 Task: Create a due date automation trigger when advanced on, on the monday of the week a card is due add dates not starting this week at 11:00 AM.
Action: Mouse moved to (1219, 101)
Screenshot: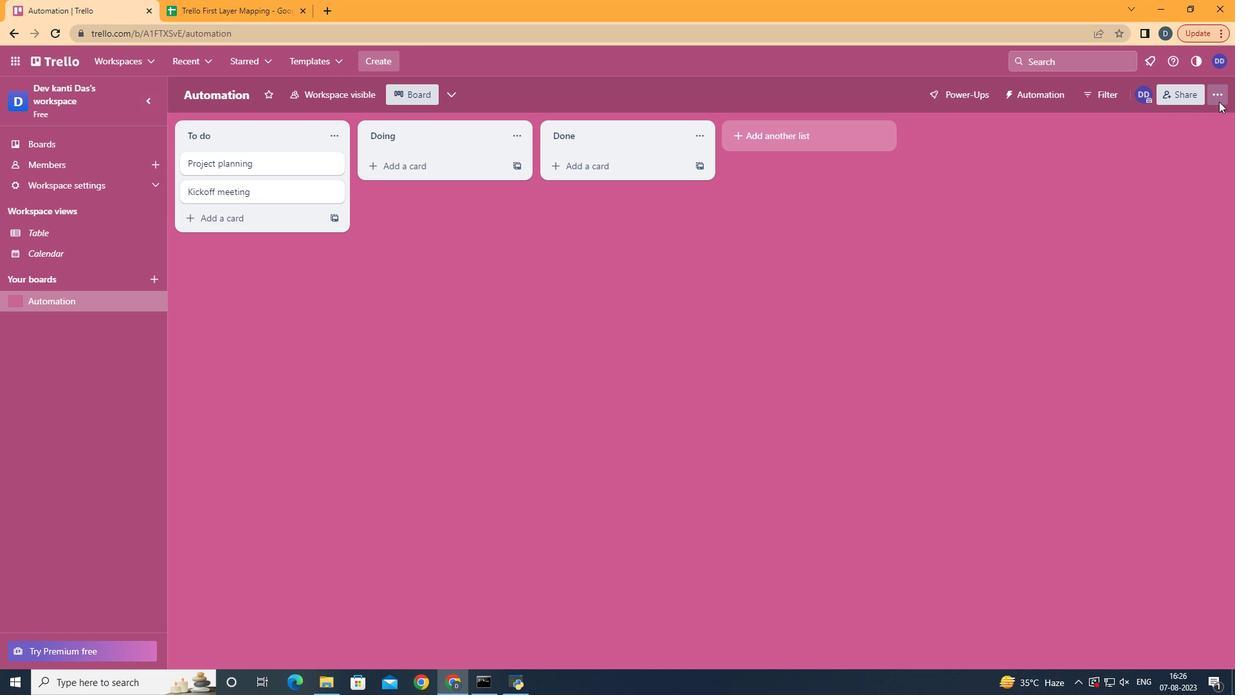 
Action: Mouse pressed left at (1219, 101)
Screenshot: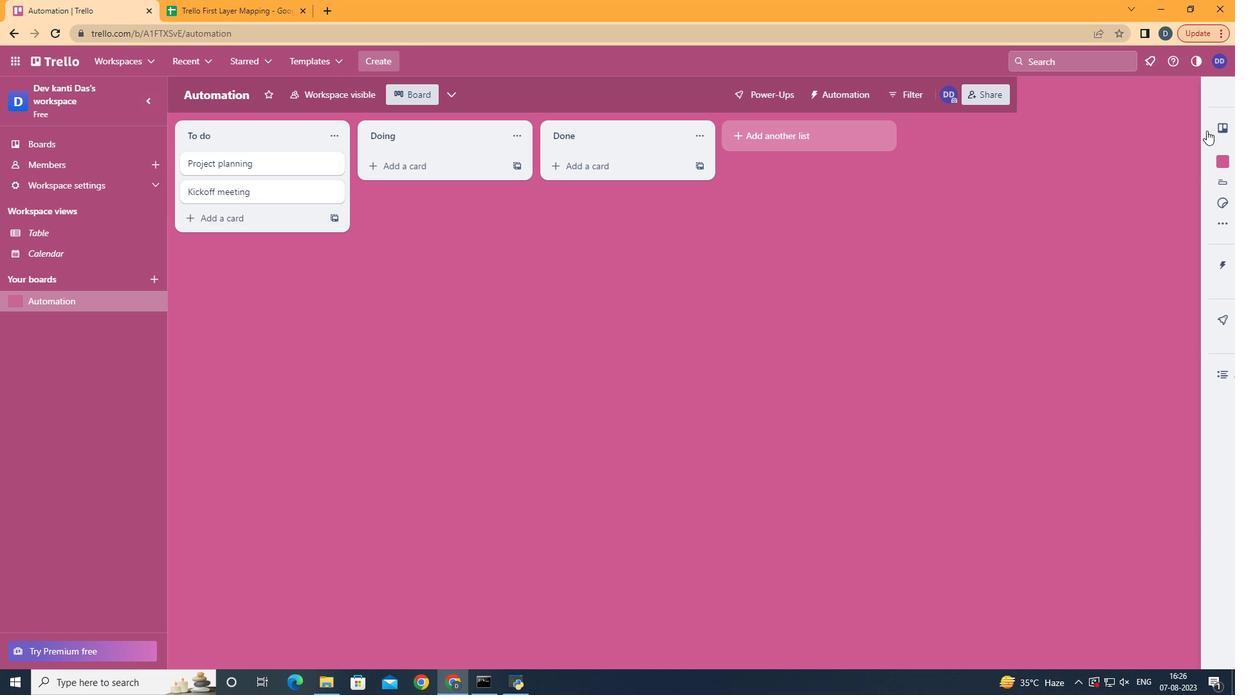 
Action: Mouse moved to (1124, 274)
Screenshot: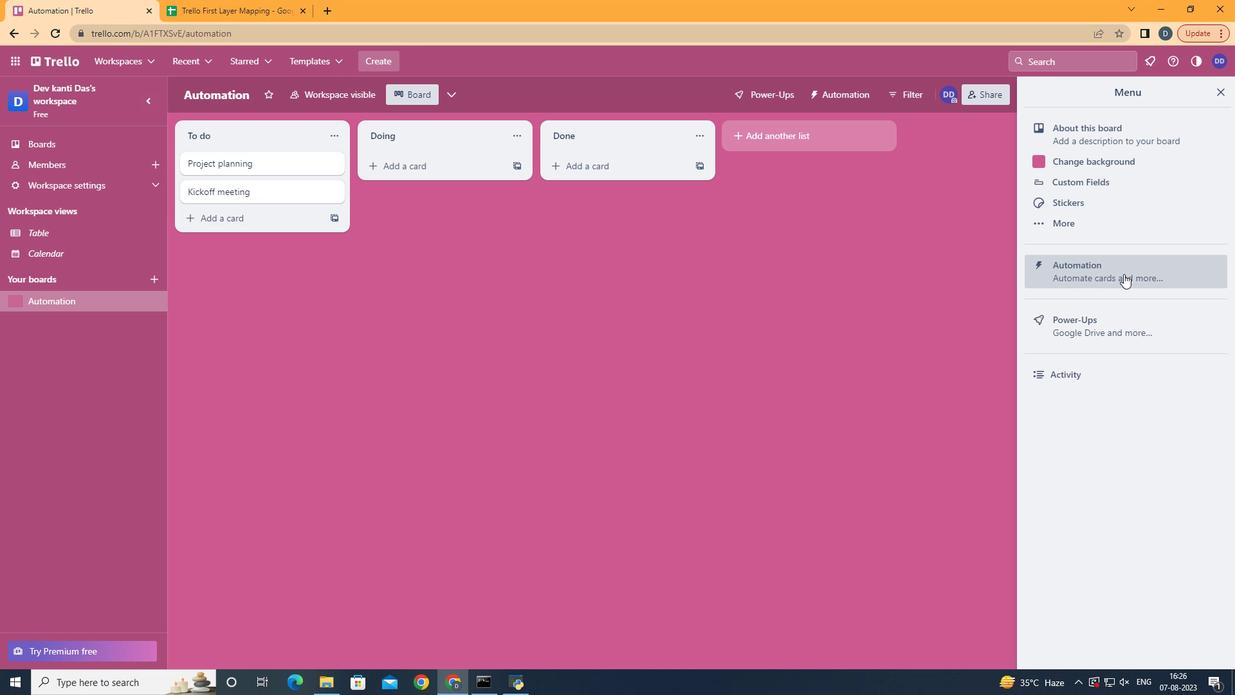 
Action: Mouse pressed left at (1124, 274)
Screenshot: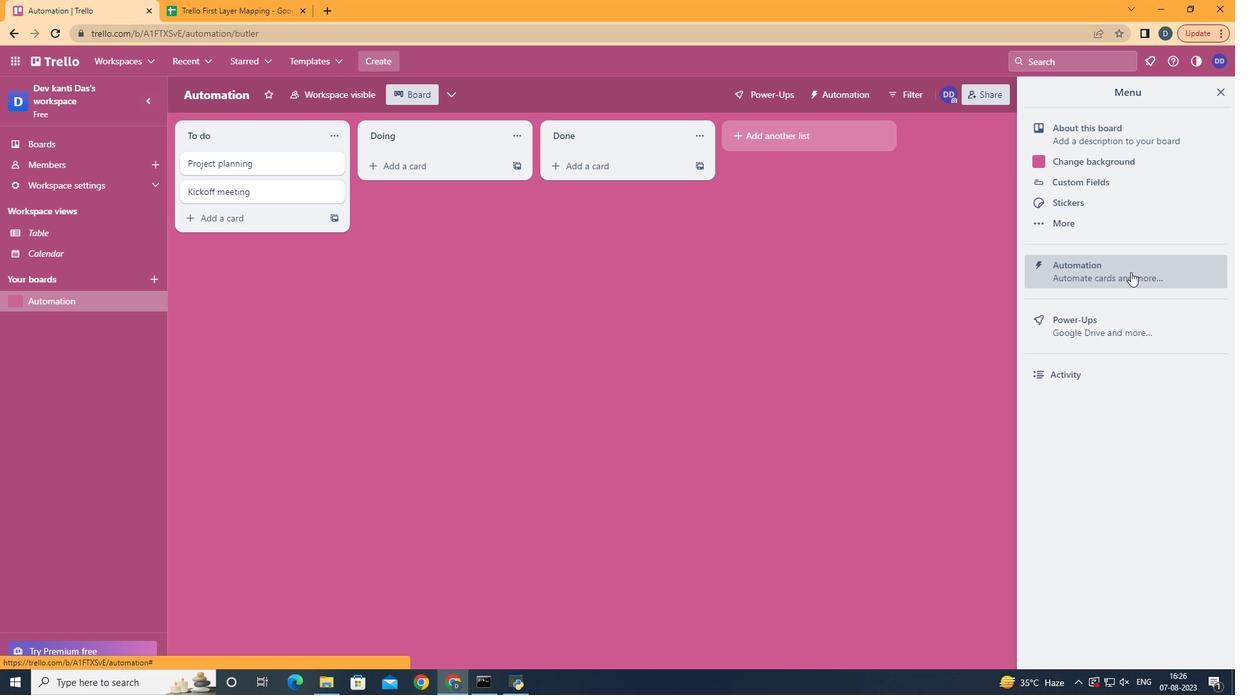 
Action: Mouse moved to (222, 250)
Screenshot: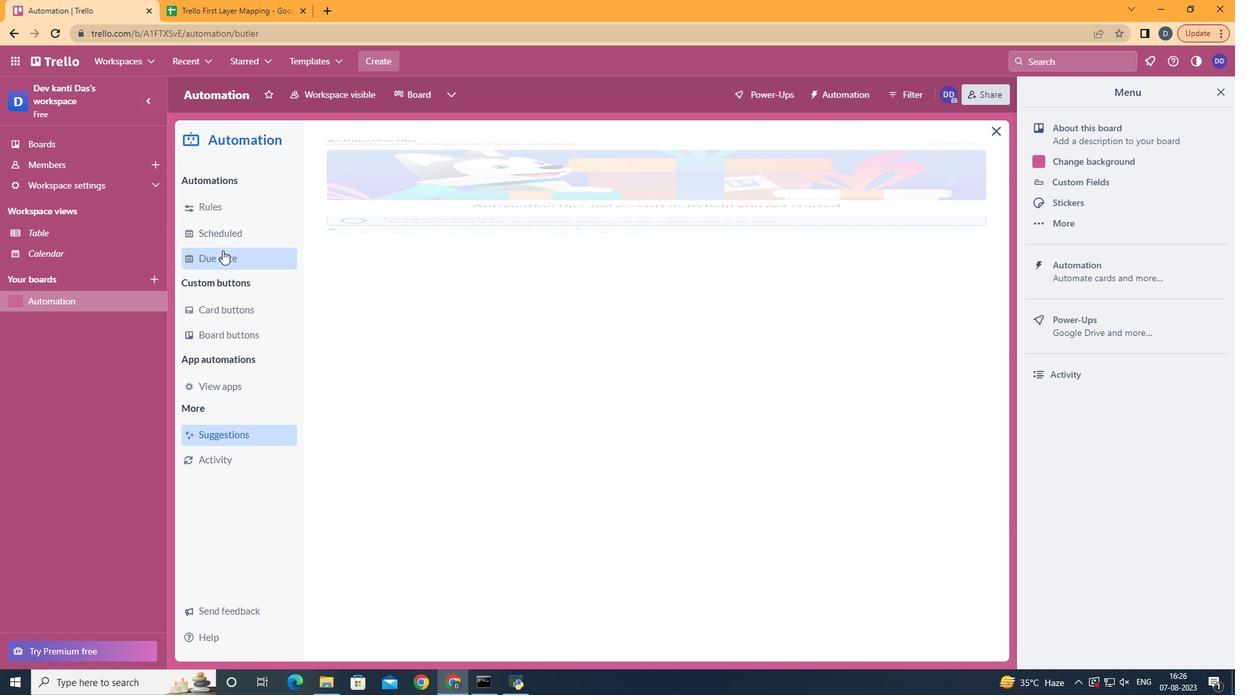 
Action: Mouse pressed left at (222, 250)
Screenshot: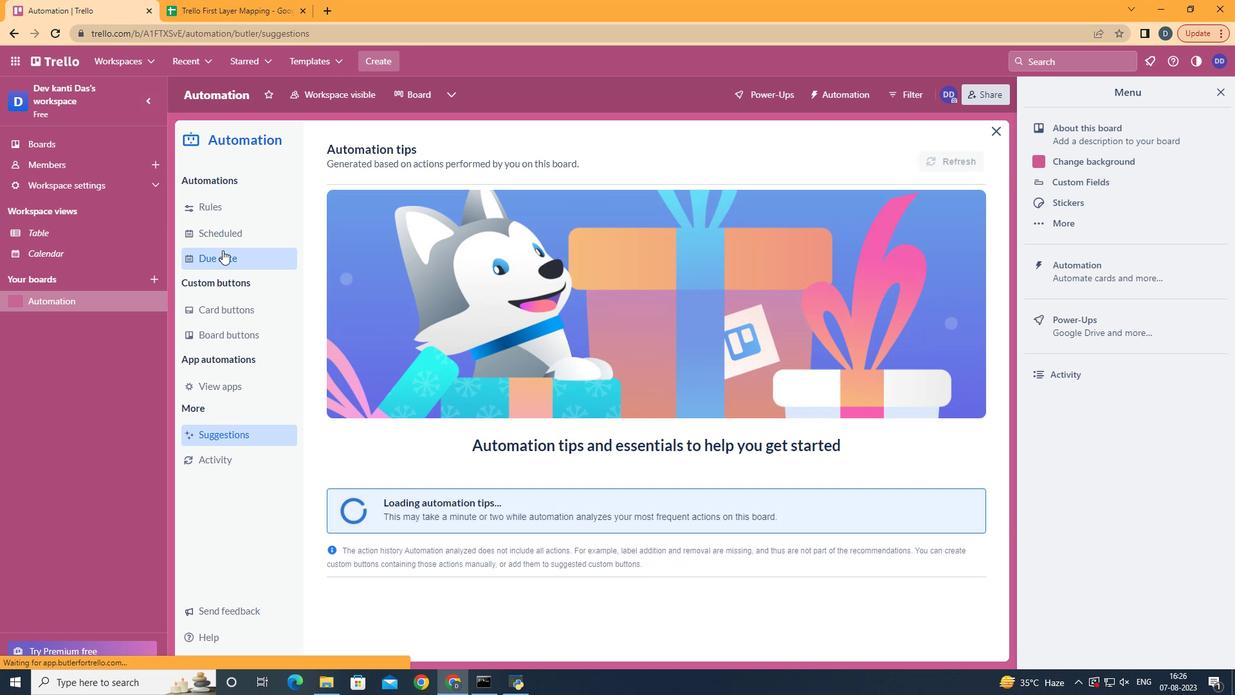 
Action: Mouse moved to (898, 157)
Screenshot: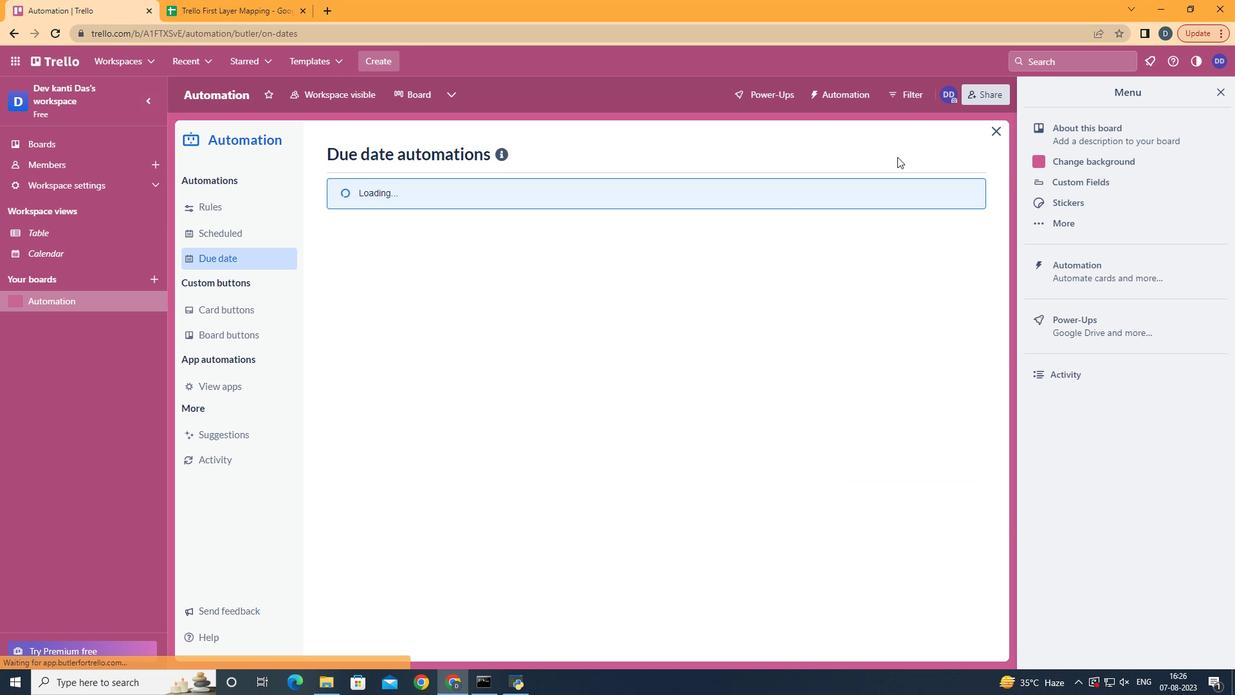 
Action: Mouse pressed left at (898, 157)
Screenshot: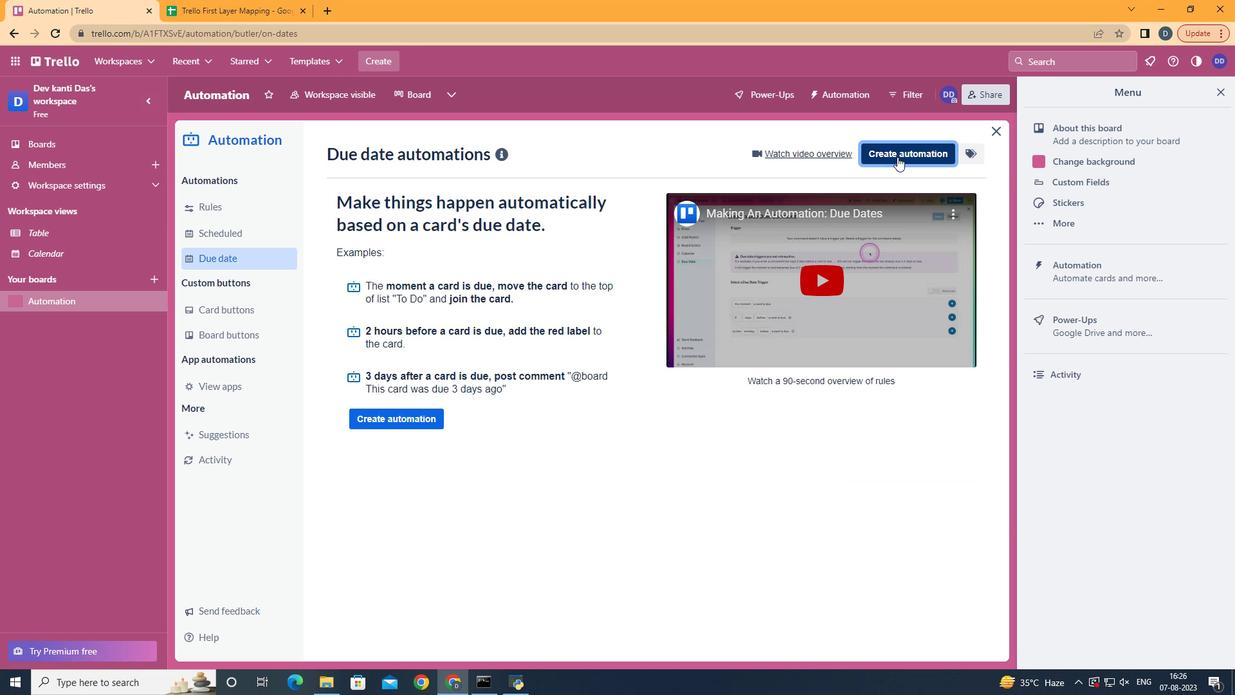 
Action: Mouse moved to (657, 288)
Screenshot: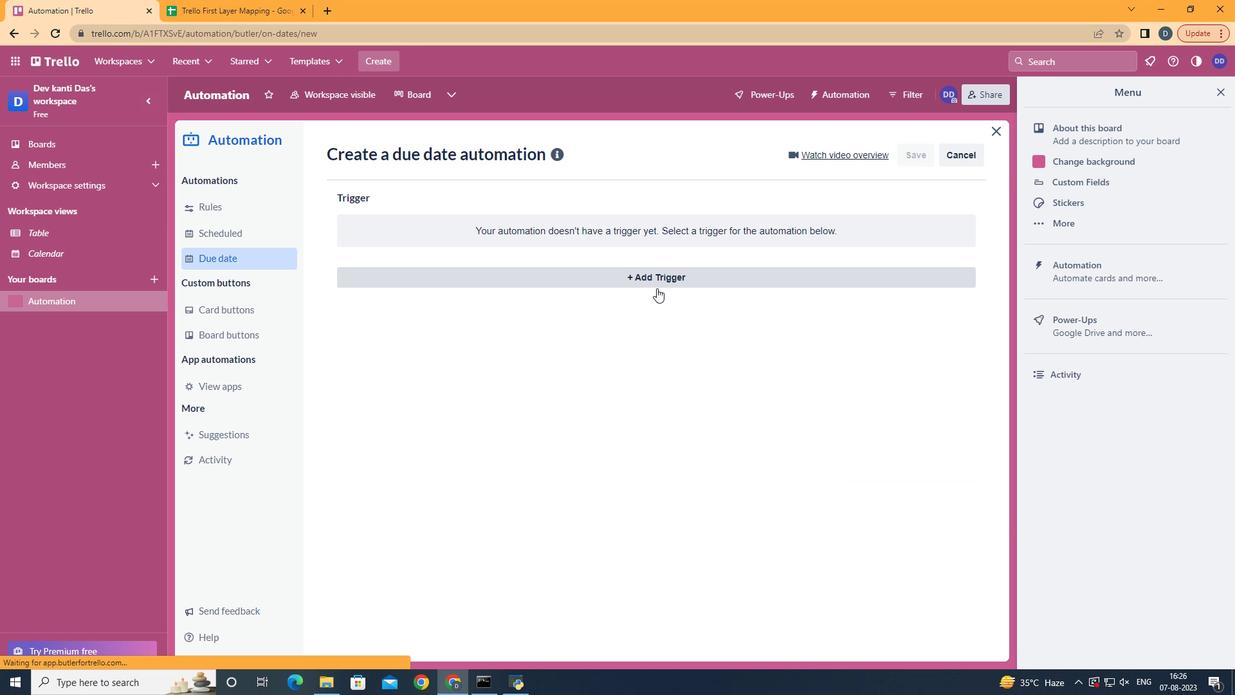 
Action: Mouse pressed left at (657, 288)
Screenshot: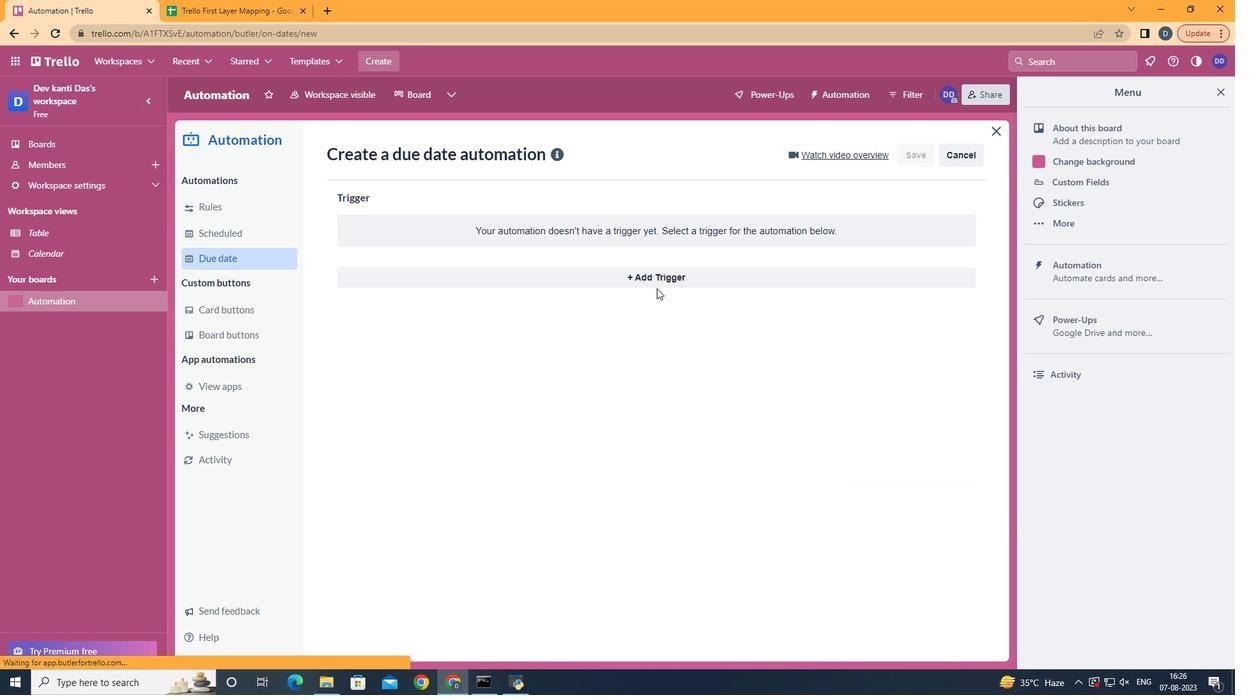 
Action: Mouse moved to (693, 276)
Screenshot: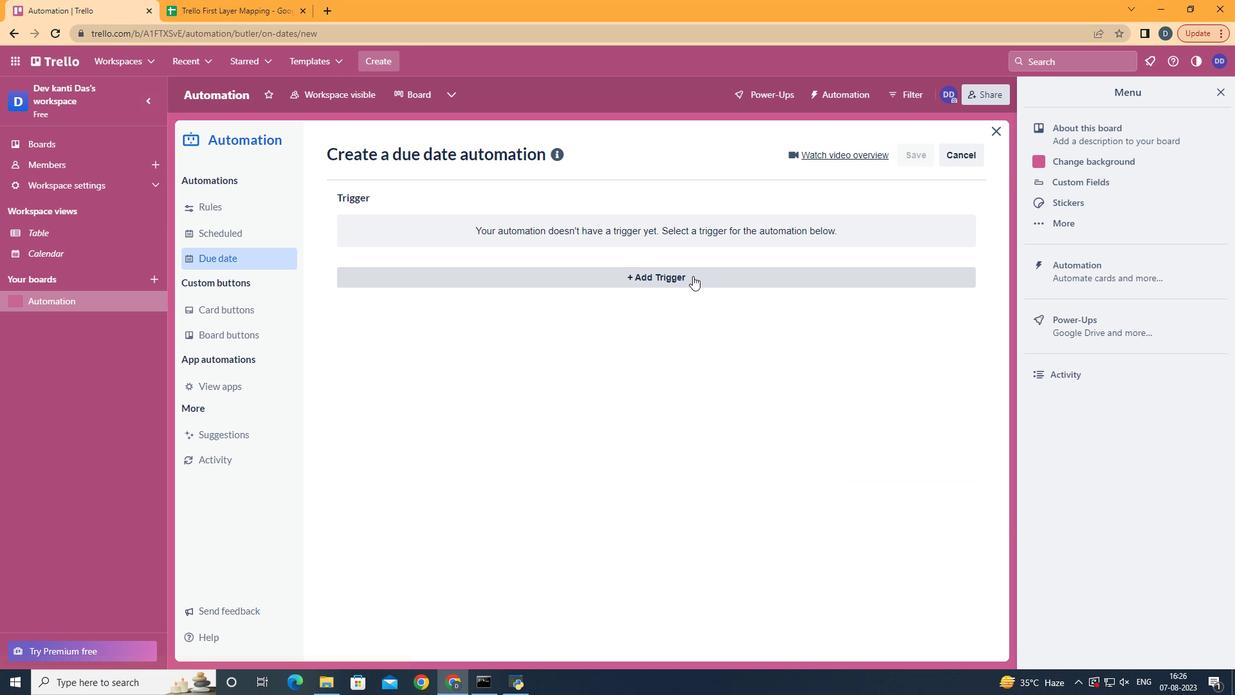 
Action: Mouse pressed left at (693, 276)
Screenshot: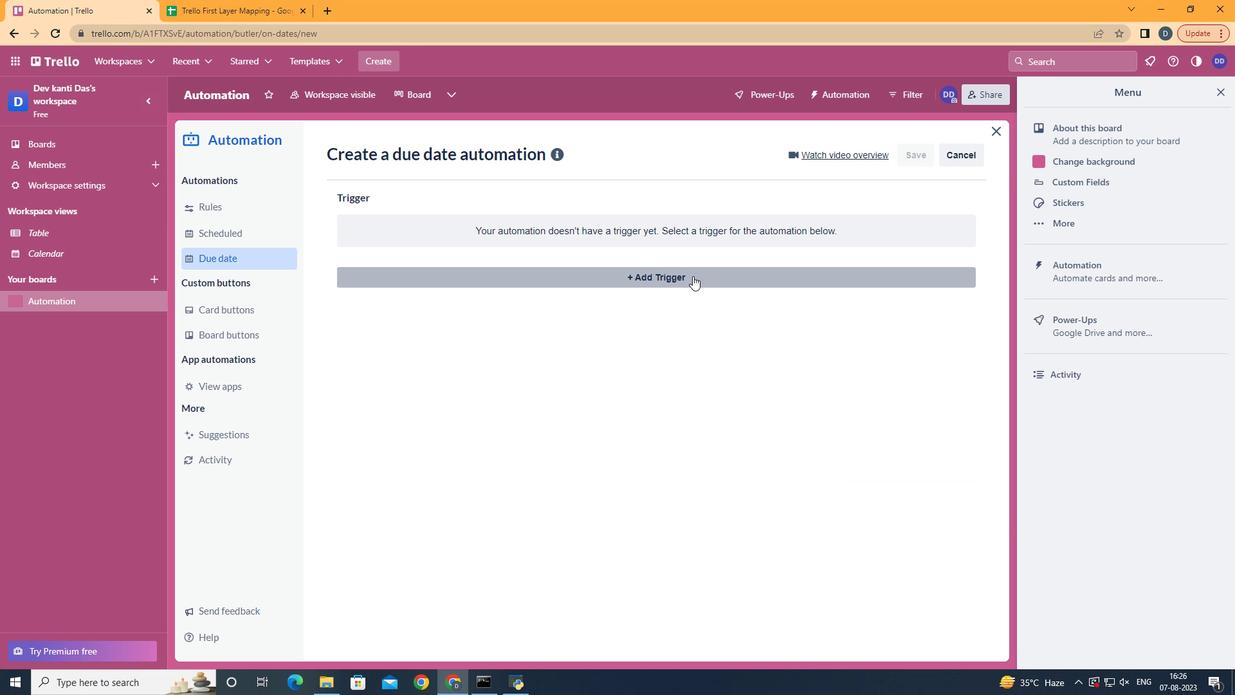 
Action: Mouse moved to (429, 339)
Screenshot: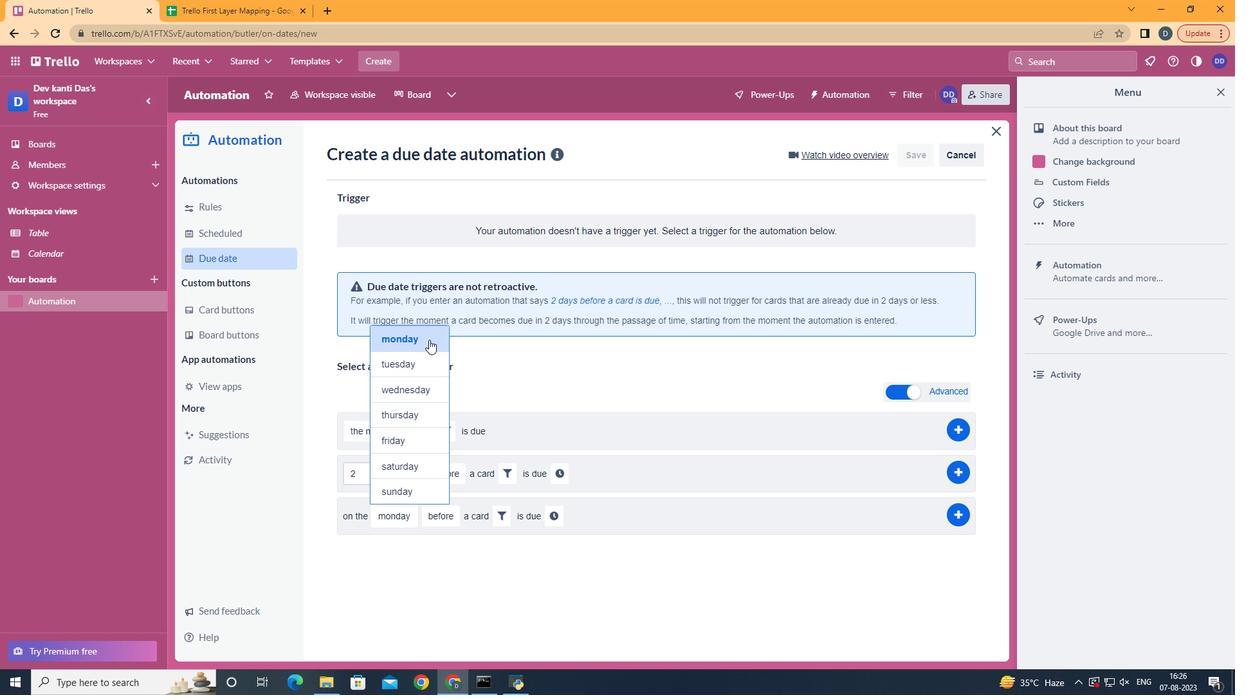 
Action: Mouse pressed left at (429, 339)
Screenshot: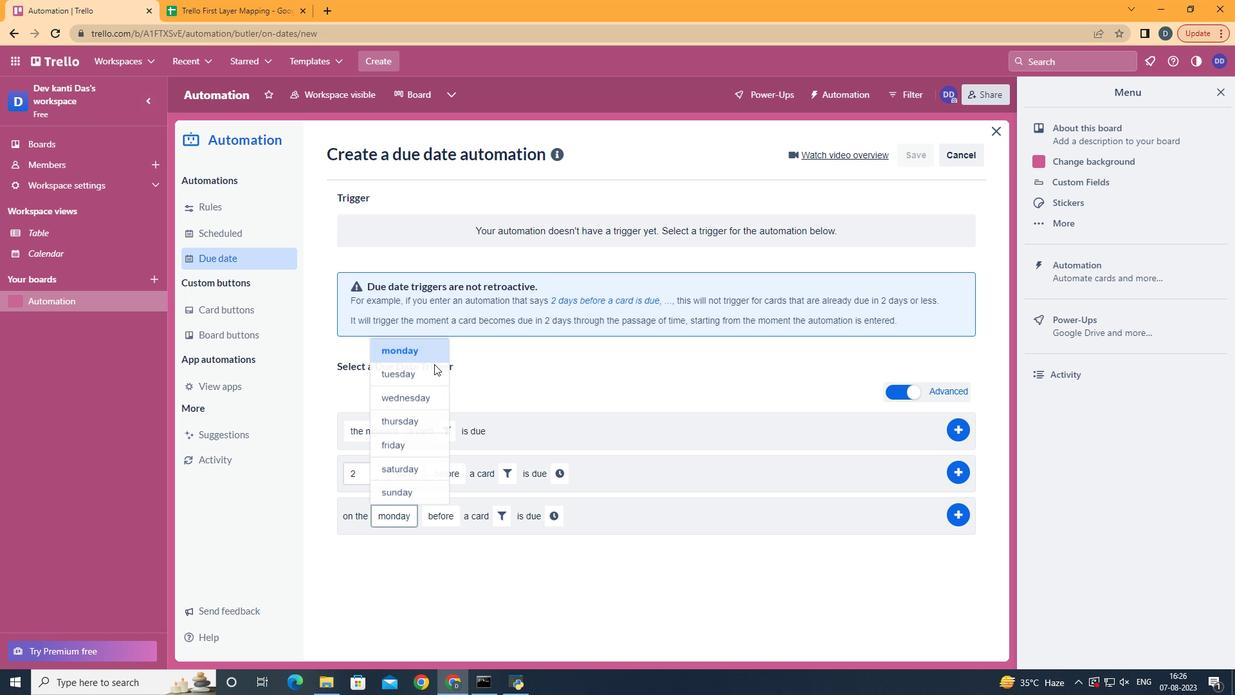 
Action: Mouse moved to (456, 587)
Screenshot: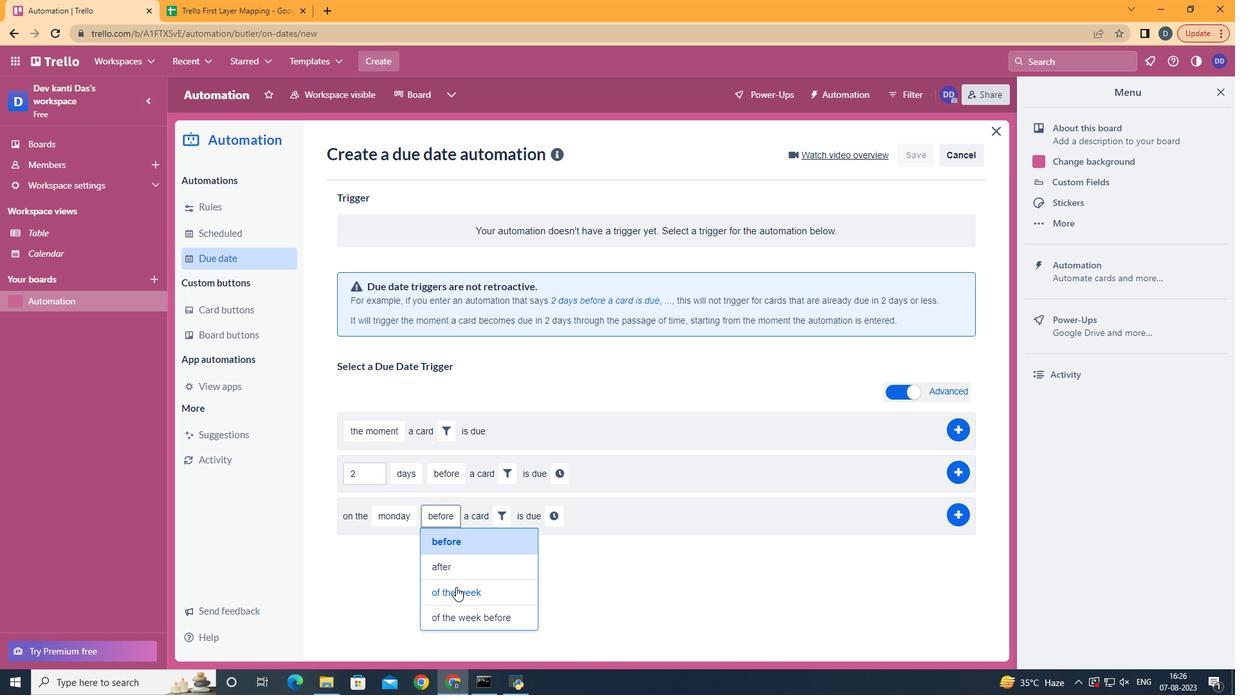 
Action: Mouse pressed left at (456, 587)
Screenshot: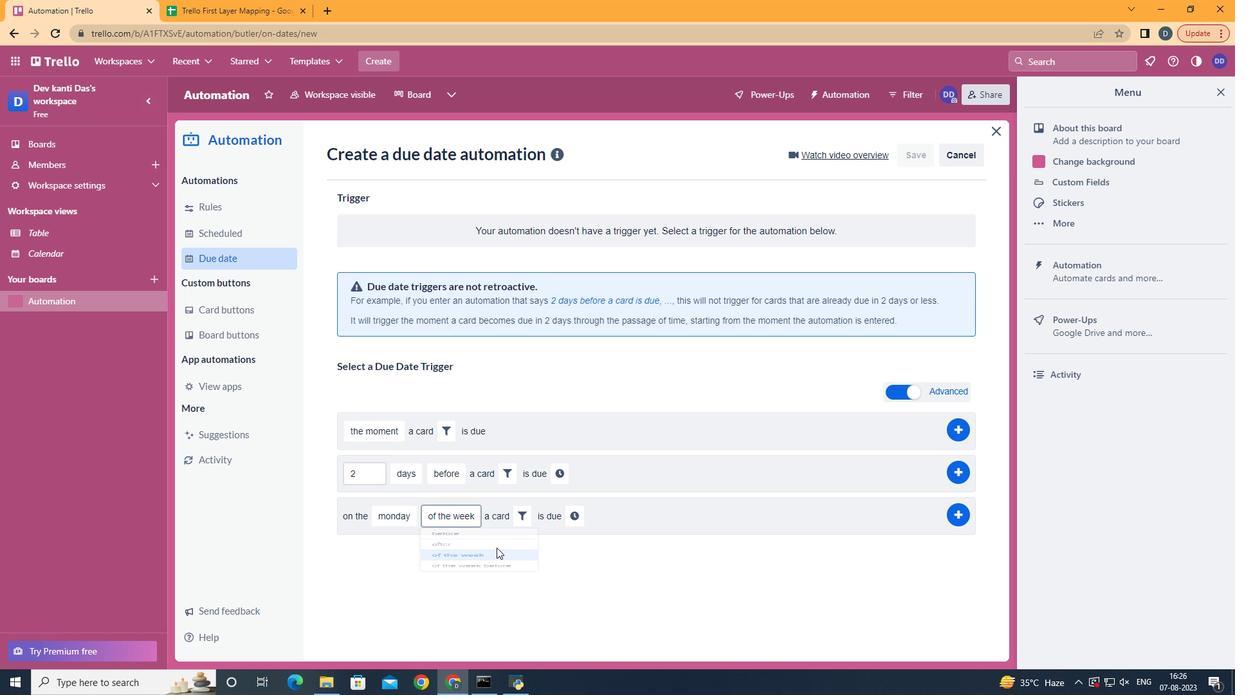 
Action: Mouse moved to (522, 518)
Screenshot: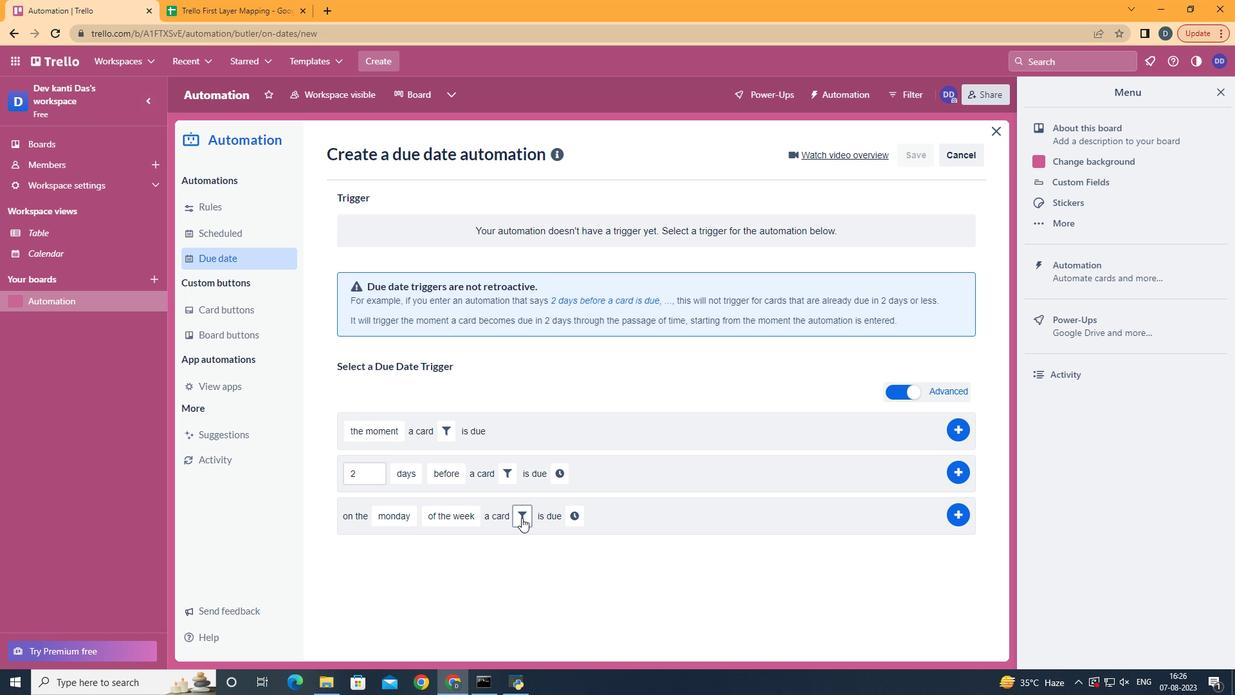 
Action: Mouse pressed left at (522, 518)
Screenshot: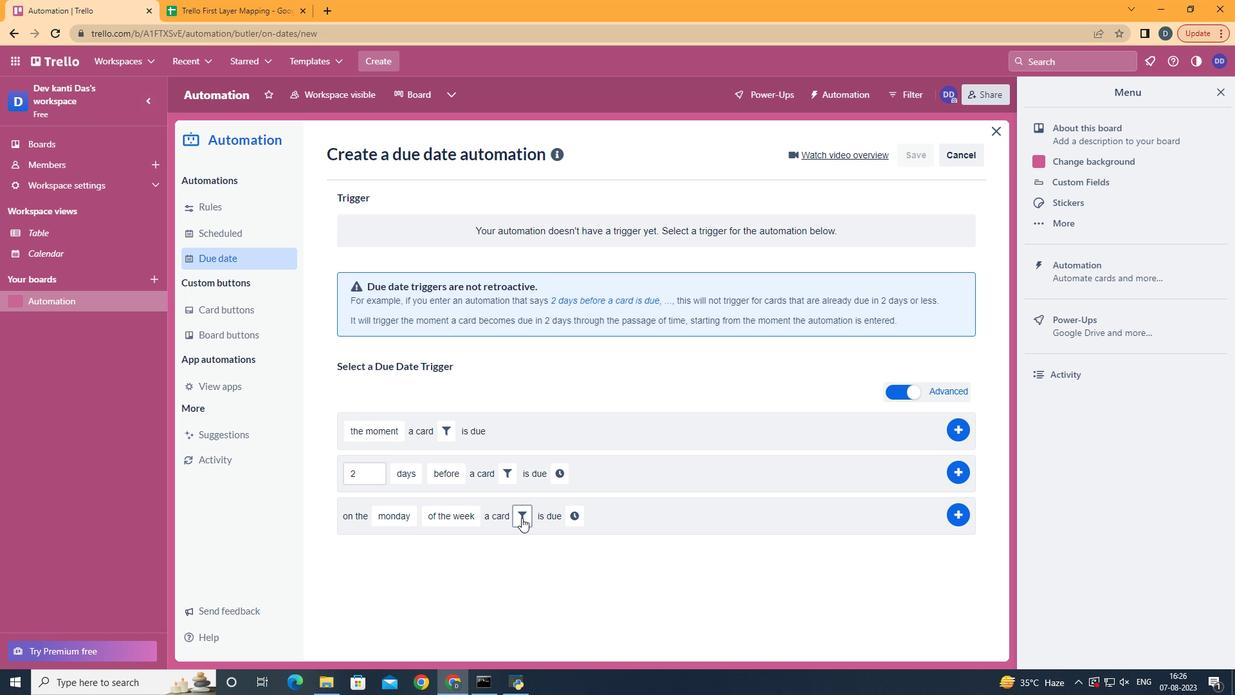 
Action: Mouse moved to (545, 556)
Screenshot: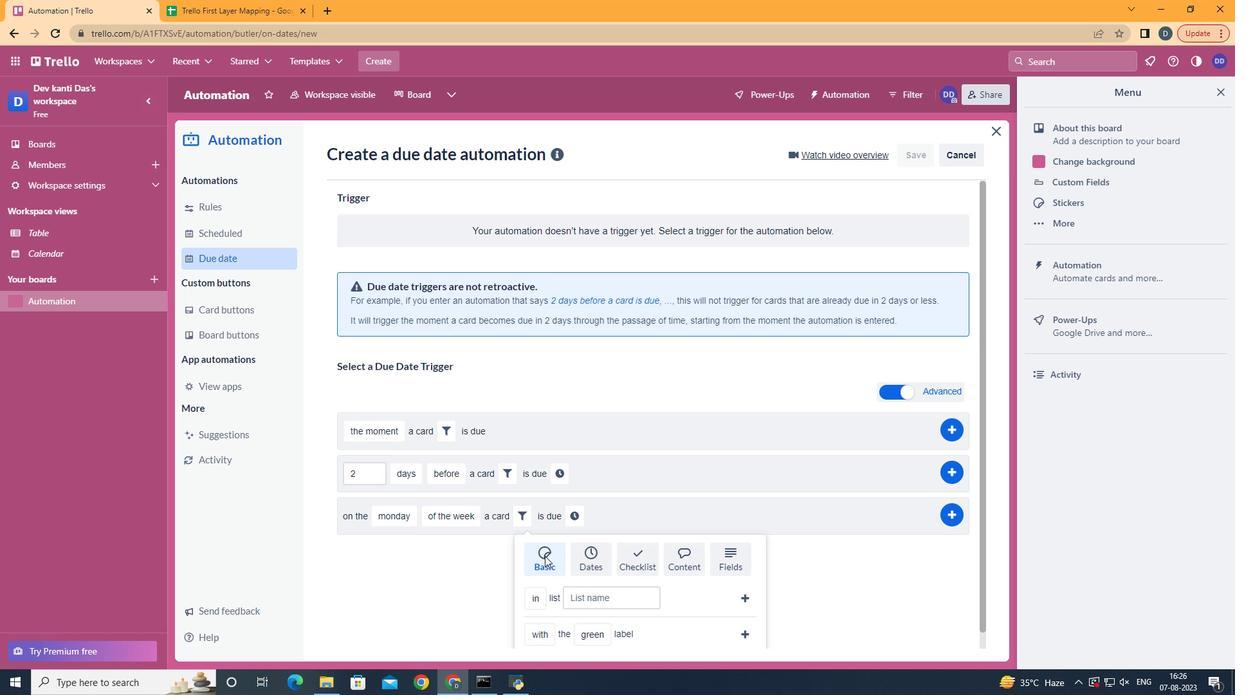 
Action: Mouse scrolled (545, 555) with delta (0, 0)
Screenshot: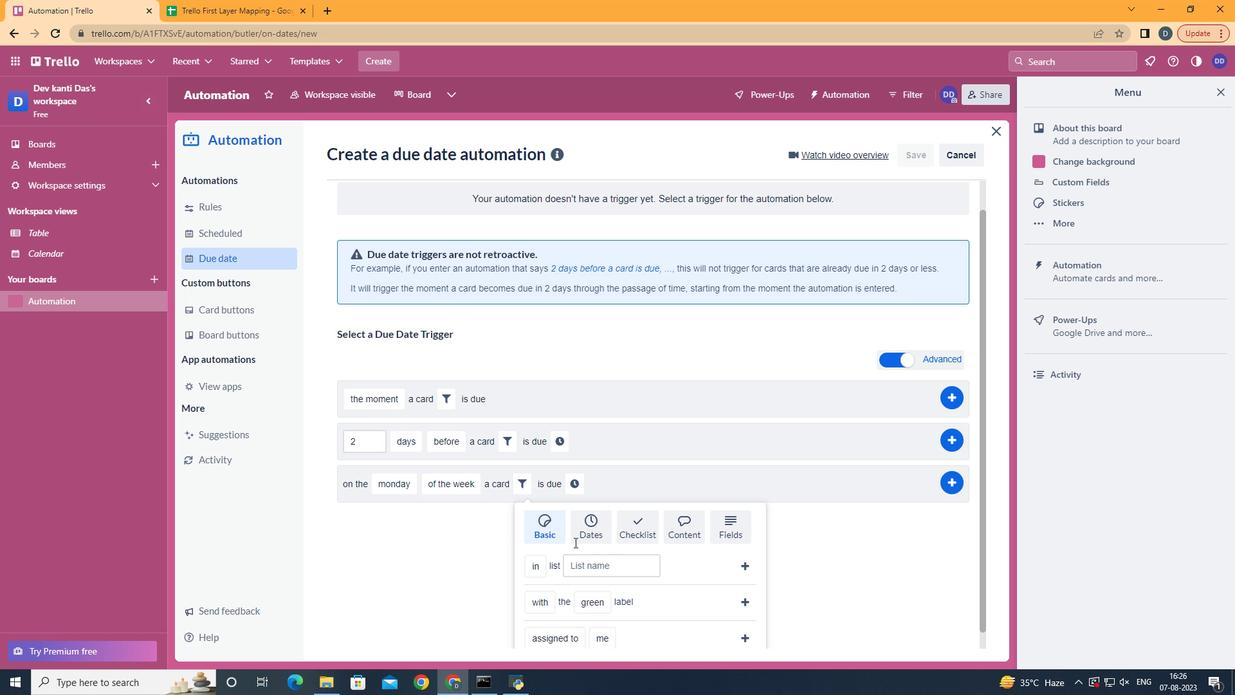 
Action: Mouse scrolled (545, 555) with delta (0, 0)
Screenshot: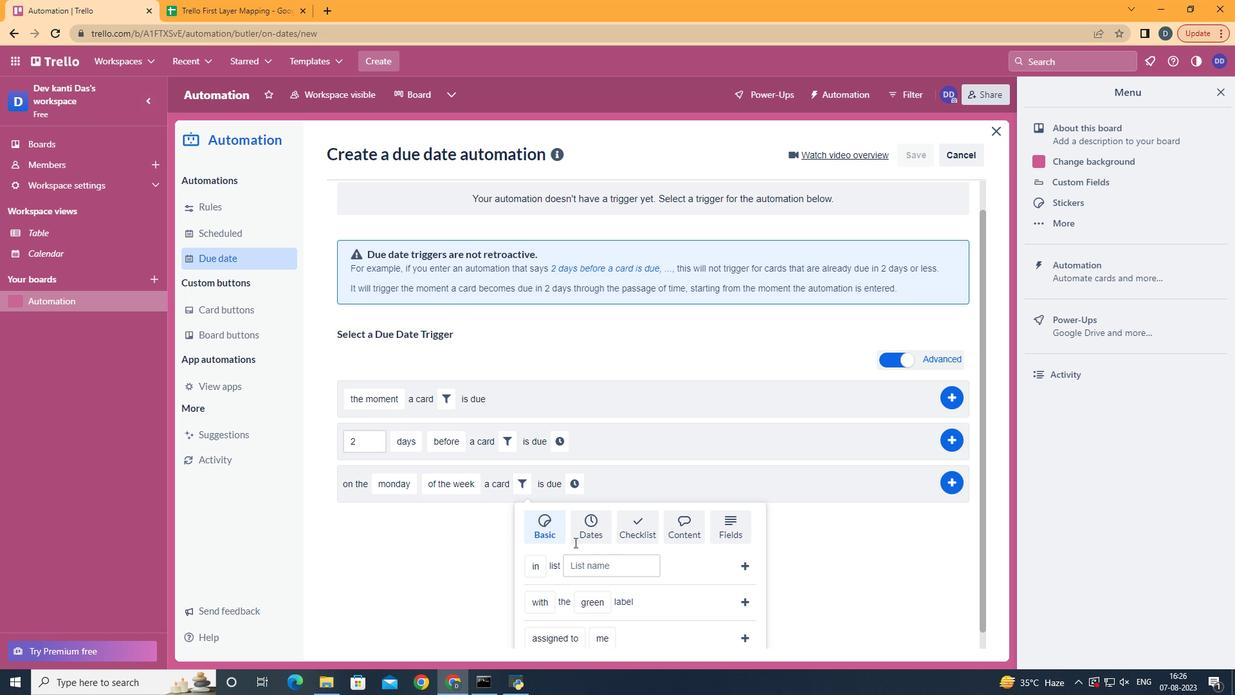 
Action: Mouse scrolled (545, 555) with delta (0, 0)
Screenshot: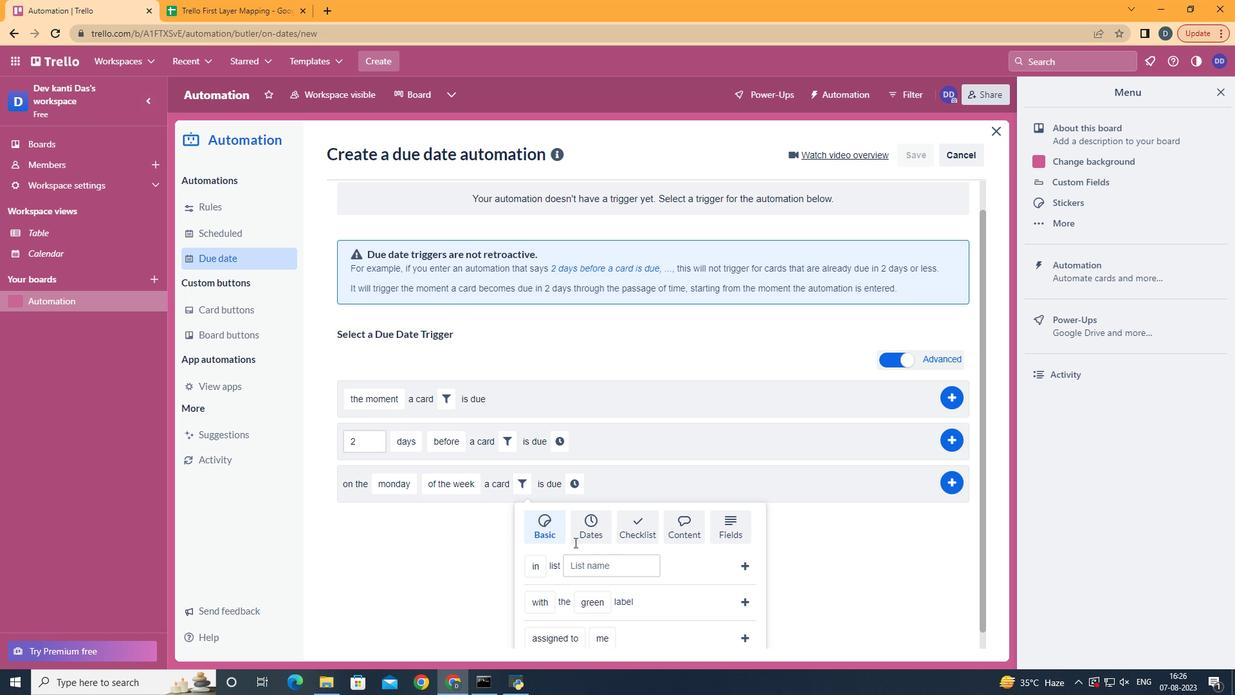 
Action: Mouse scrolled (545, 555) with delta (0, 0)
Screenshot: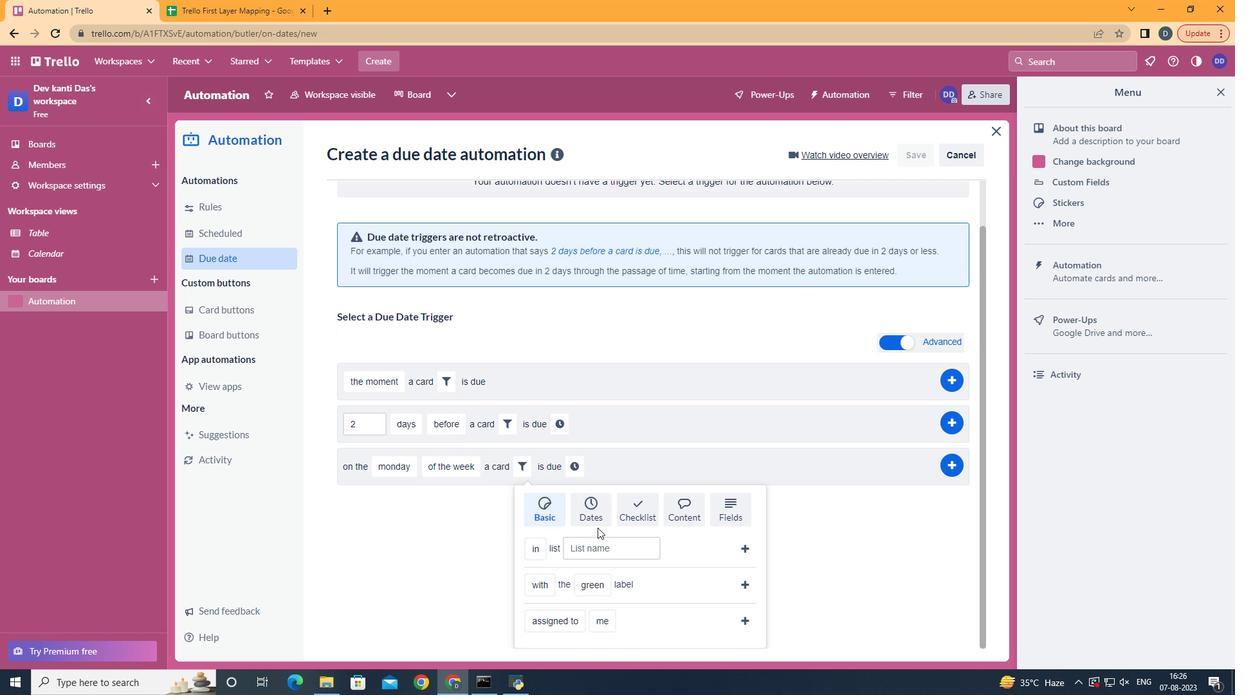 
Action: Mouse moved to (605, 500)
Screenshot: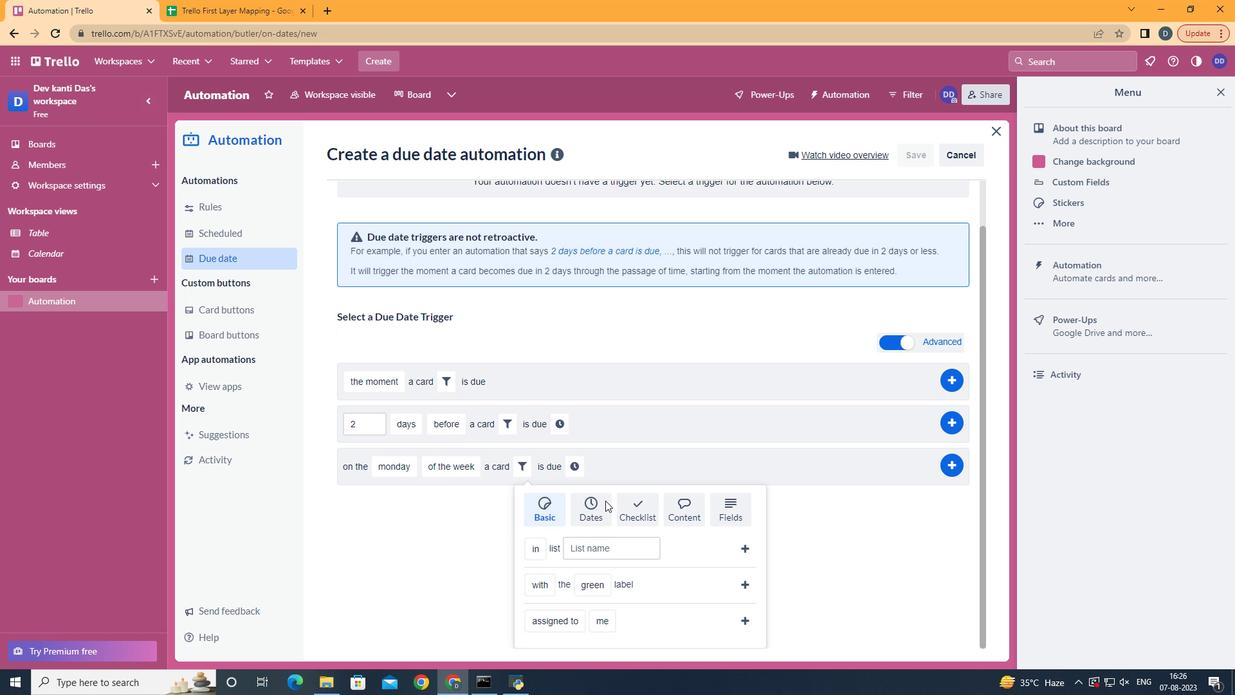 
Action: Mouse pressed left at (605, 500)
Screenshot: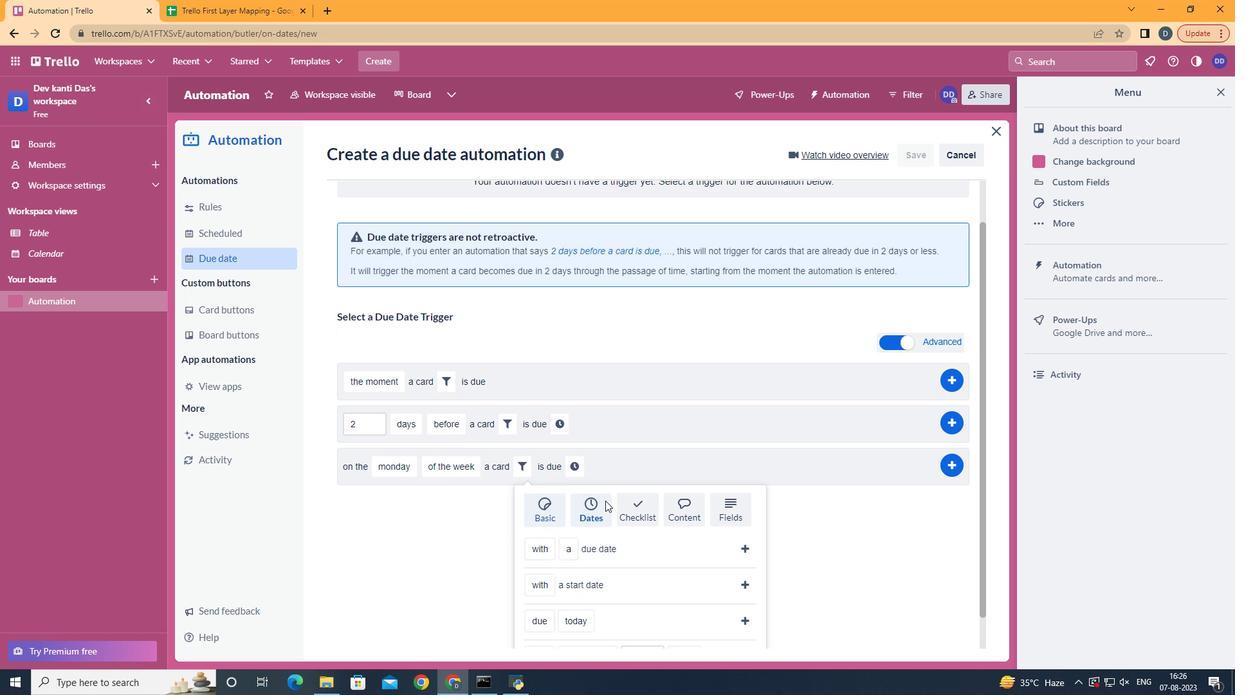 
Action: Mouse scrolled (605, 500) with delta (0, 0)
Screenshot: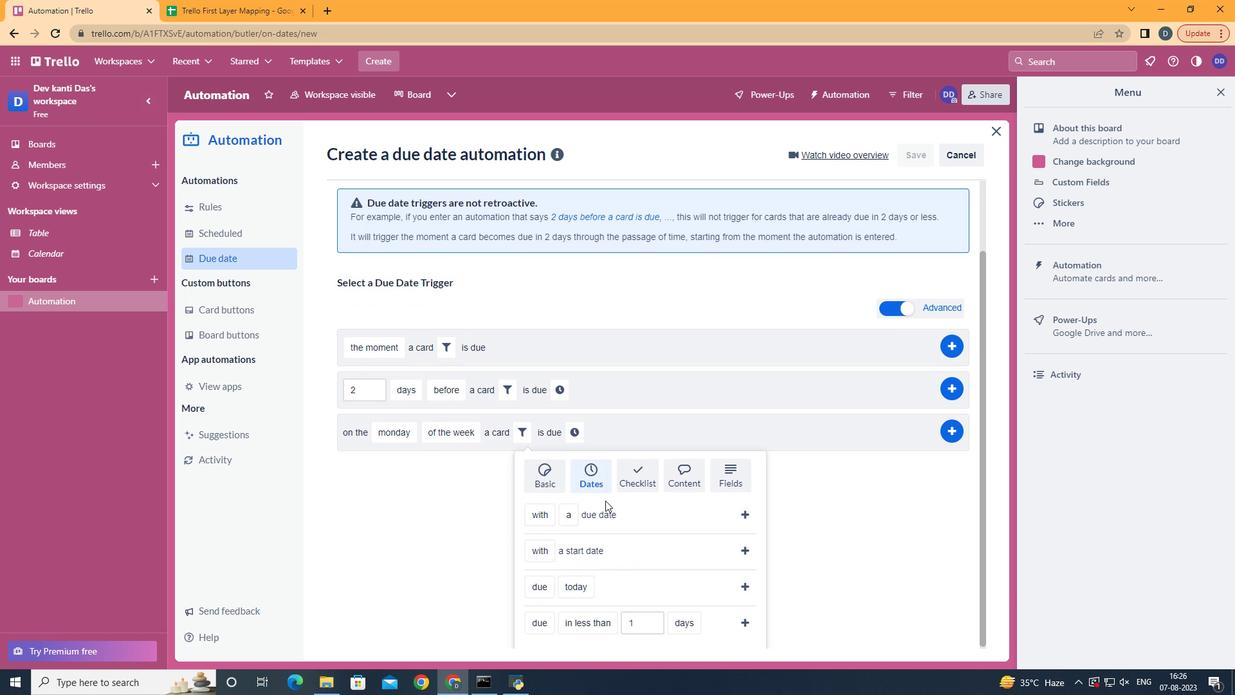 
Action: Mouse scrolled (605, 500) with delta (0, 0)
Screenshot: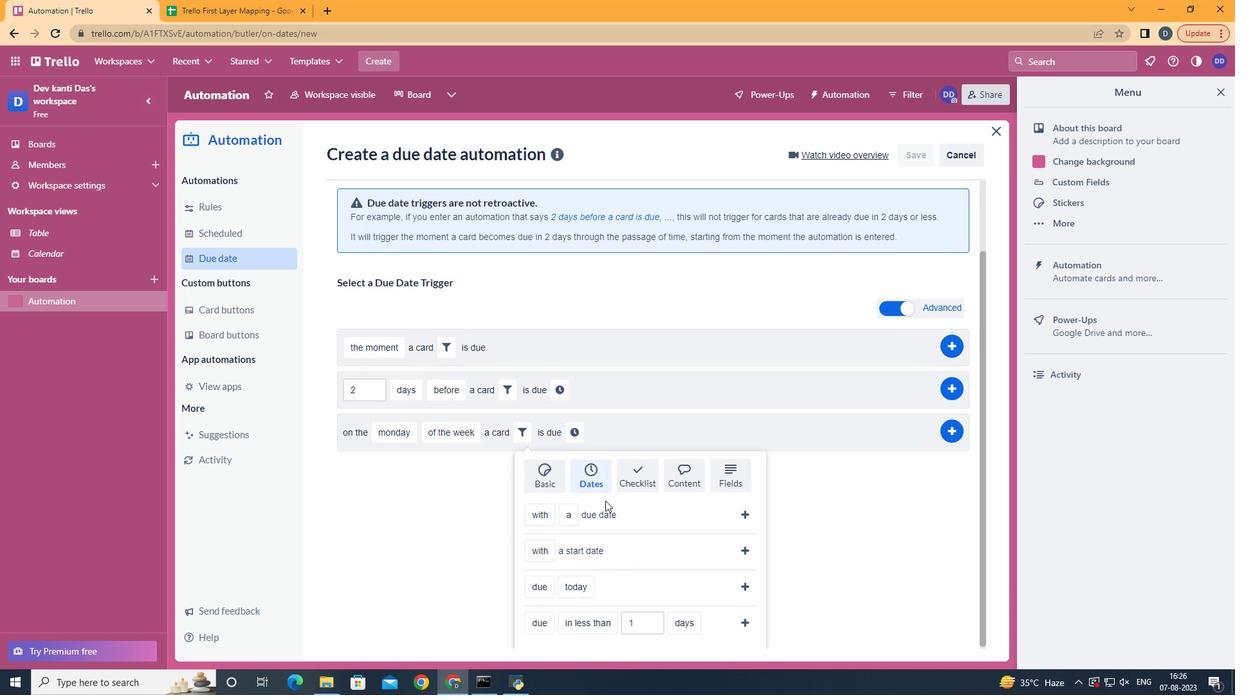 
Action: Mouse scrolled (605, 500) with delta (0, 0)
Screenshot: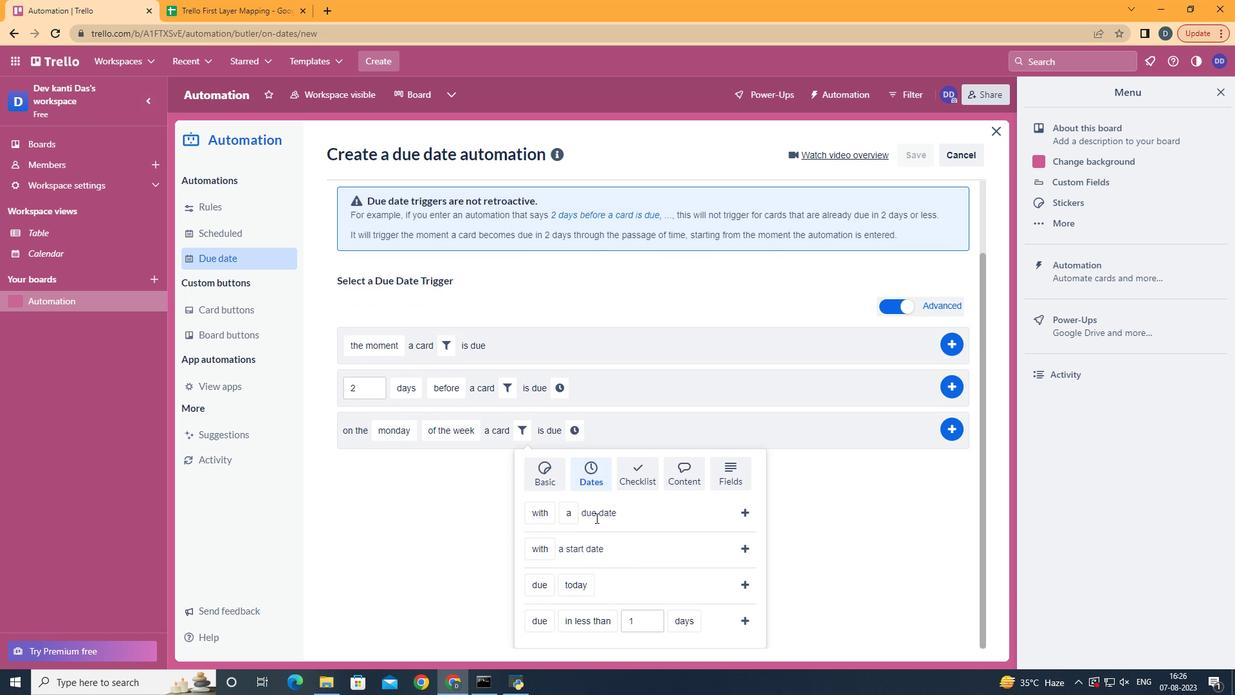 
Action: Mouse moved to (563, 559)
Screenshot: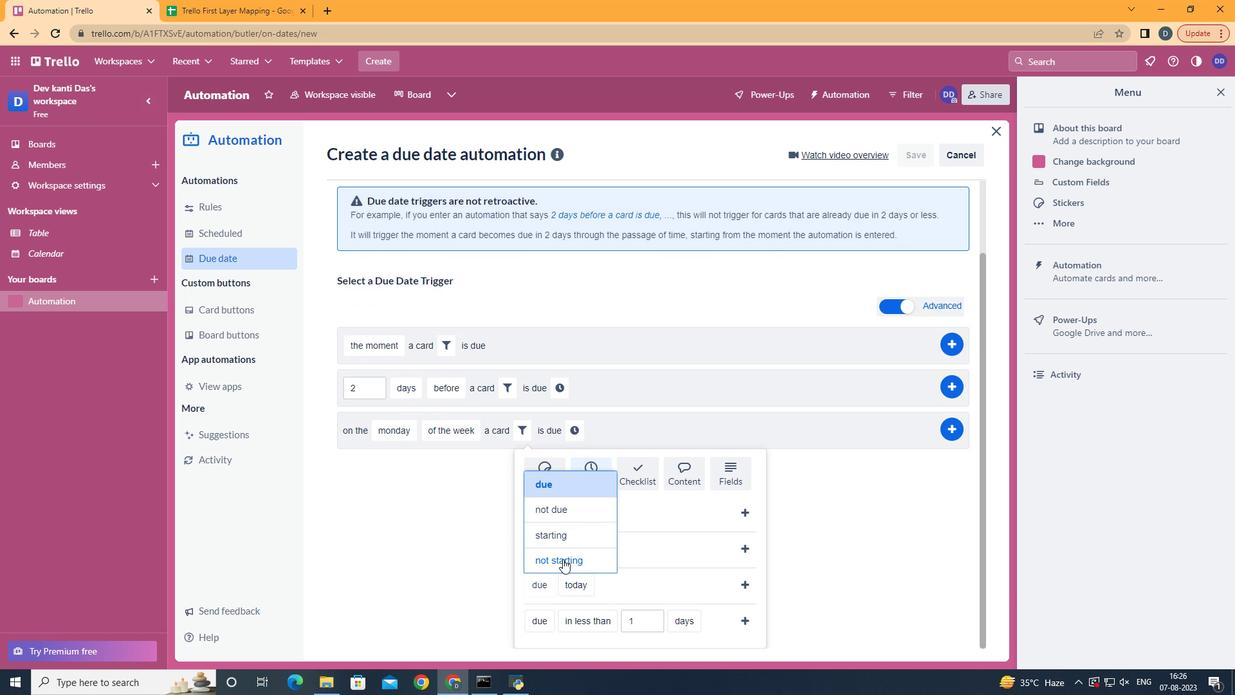 
Action: Mouse pressed left at (563, 559)
Screenshot: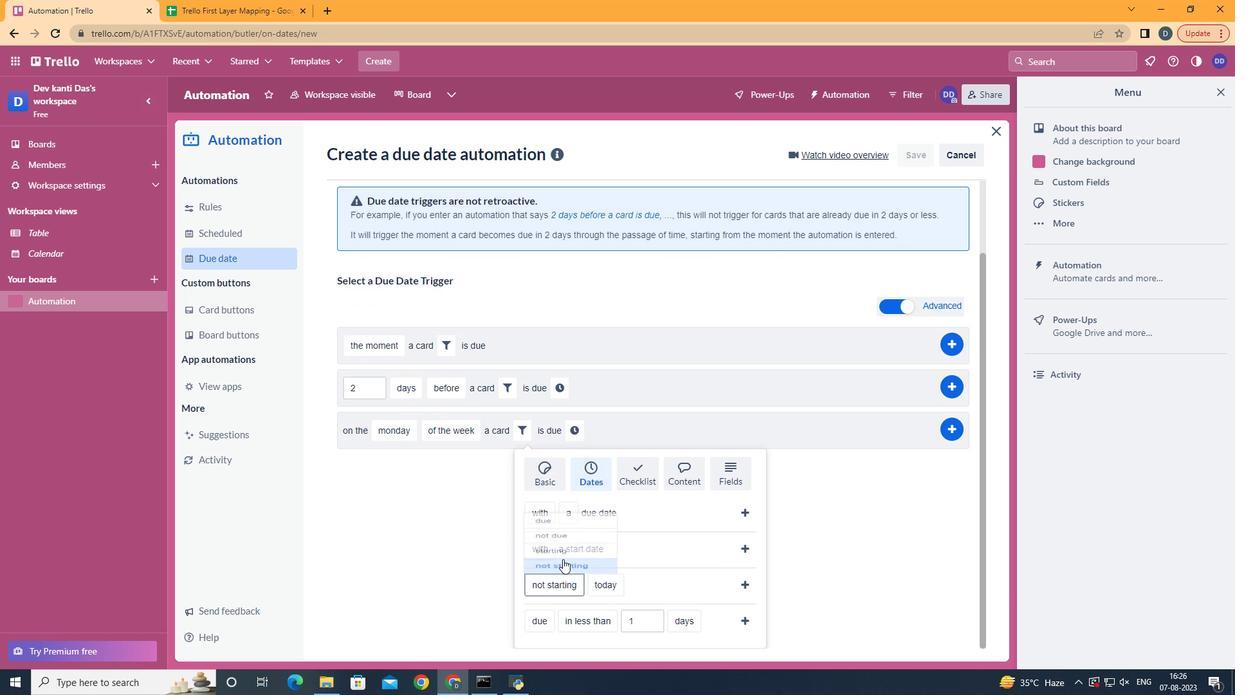 
Action: Mouse moved to (627, 488)
Screenshot: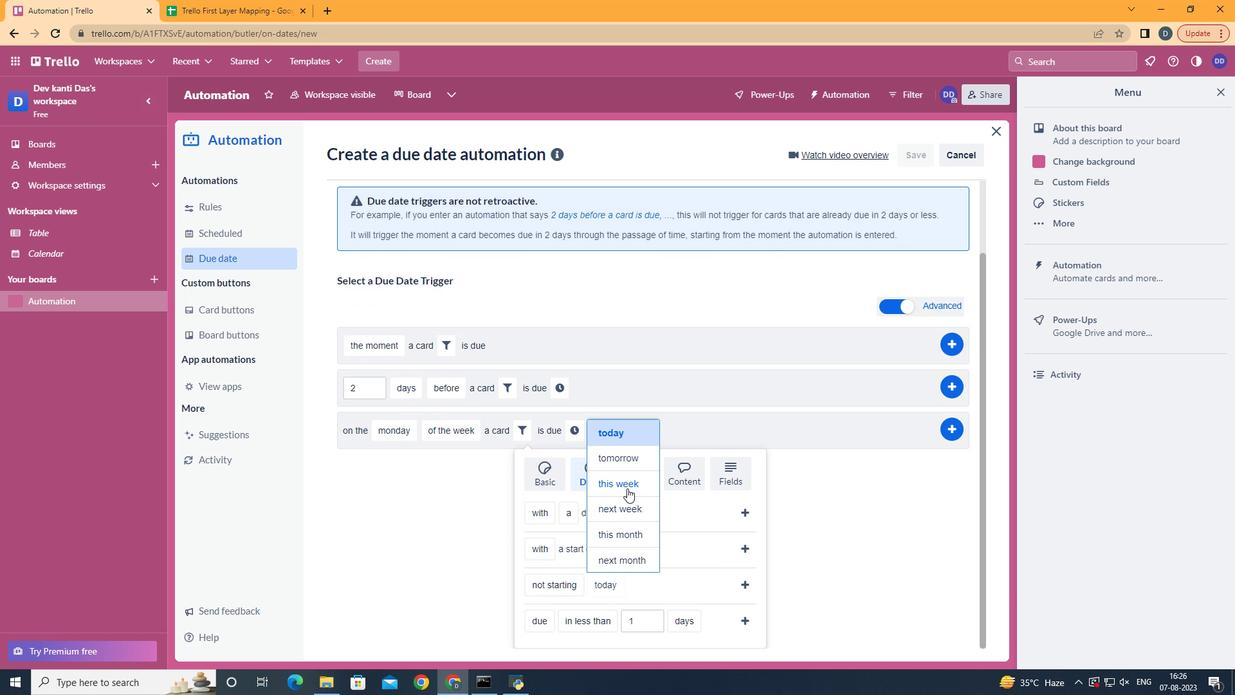 
Action: Mouse pressed left at (627, 488)
Screenshot: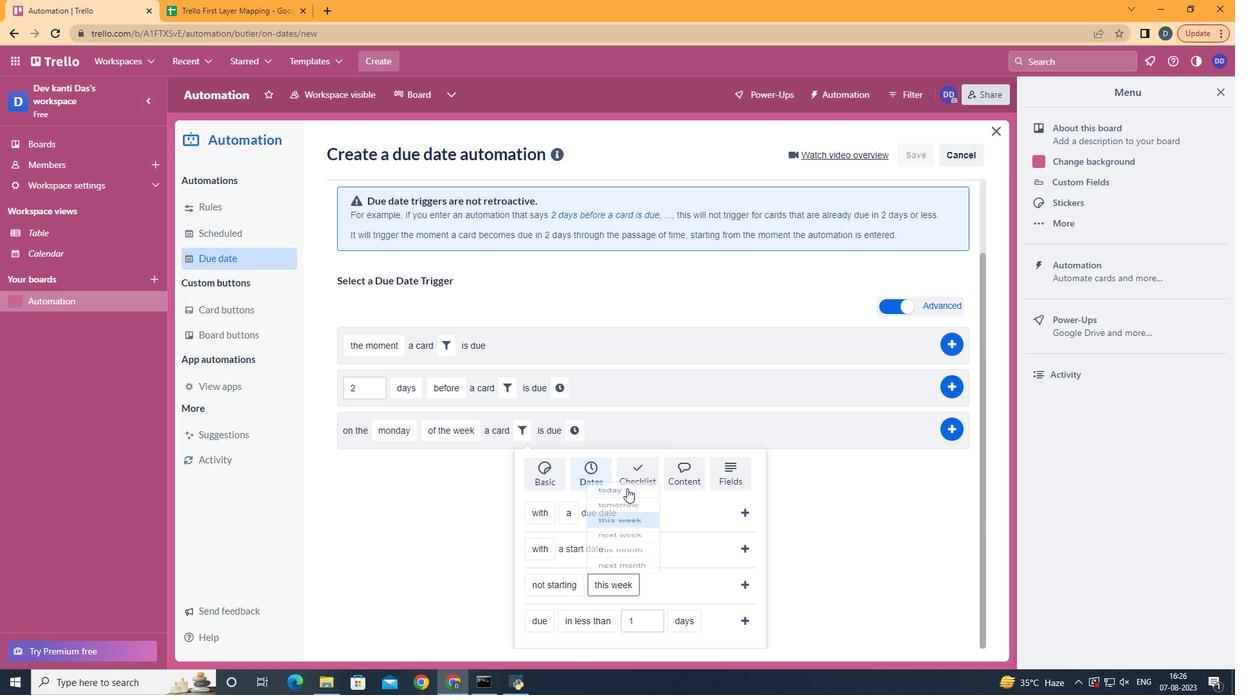 
Action: Mouse moved to (739, 583)
Screenshot: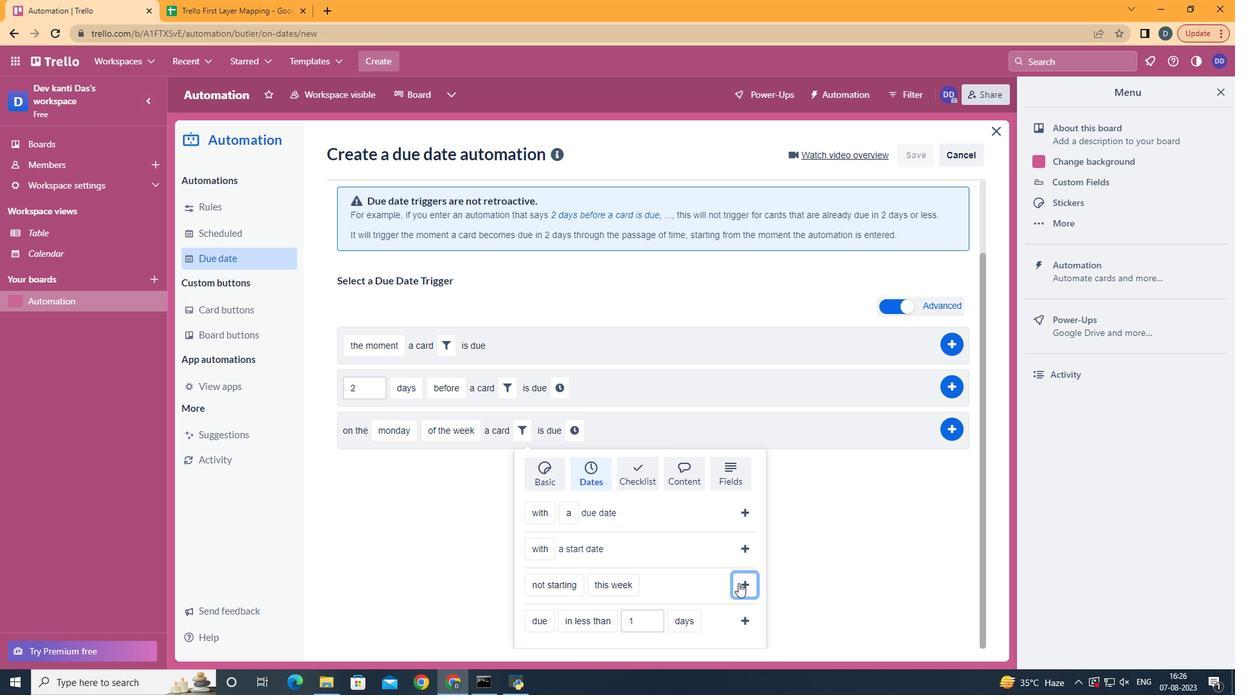 
Action: Mouse pressed left at (739, 583)
Screenshot: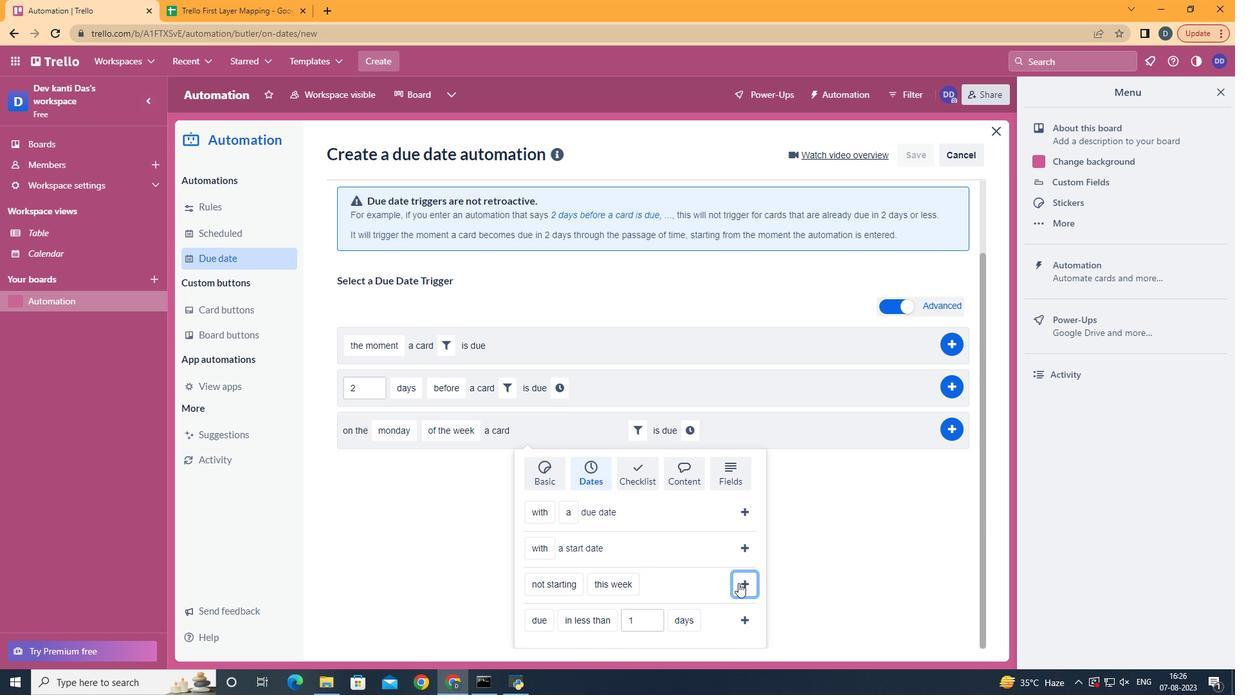 
Action: Mouse moved to (691, 520)
Screenshot: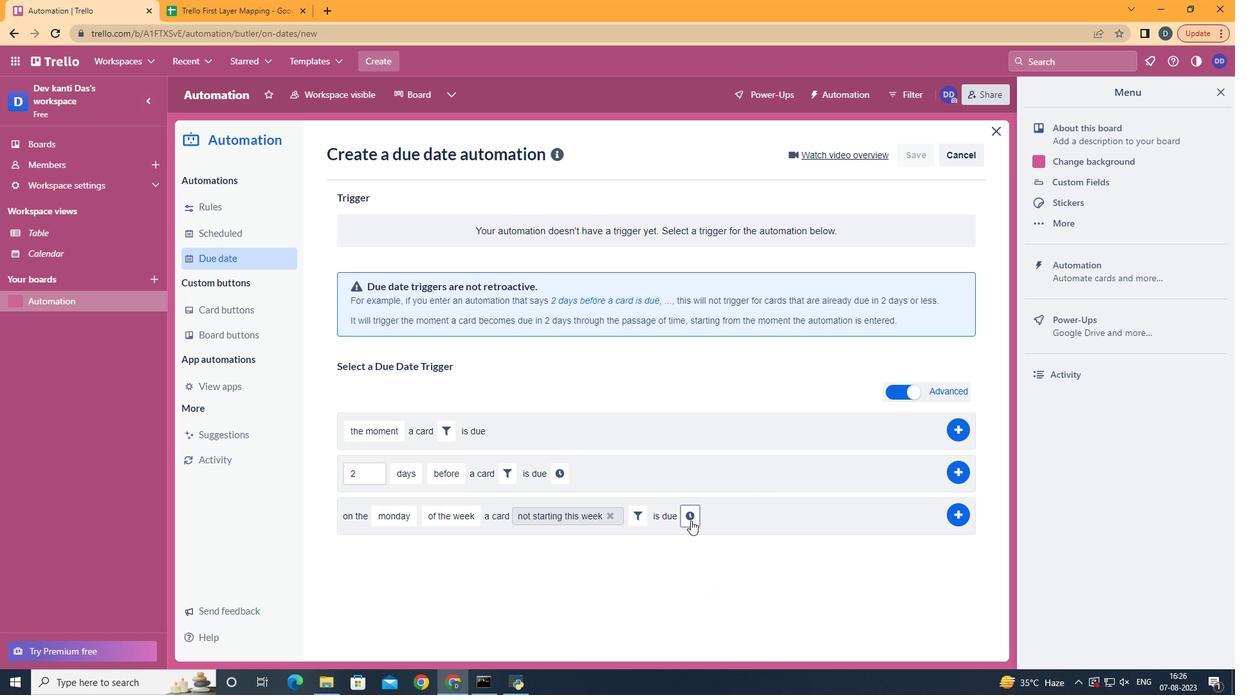 
Action: Mouse pressed left at (691, 520)
Screenshot: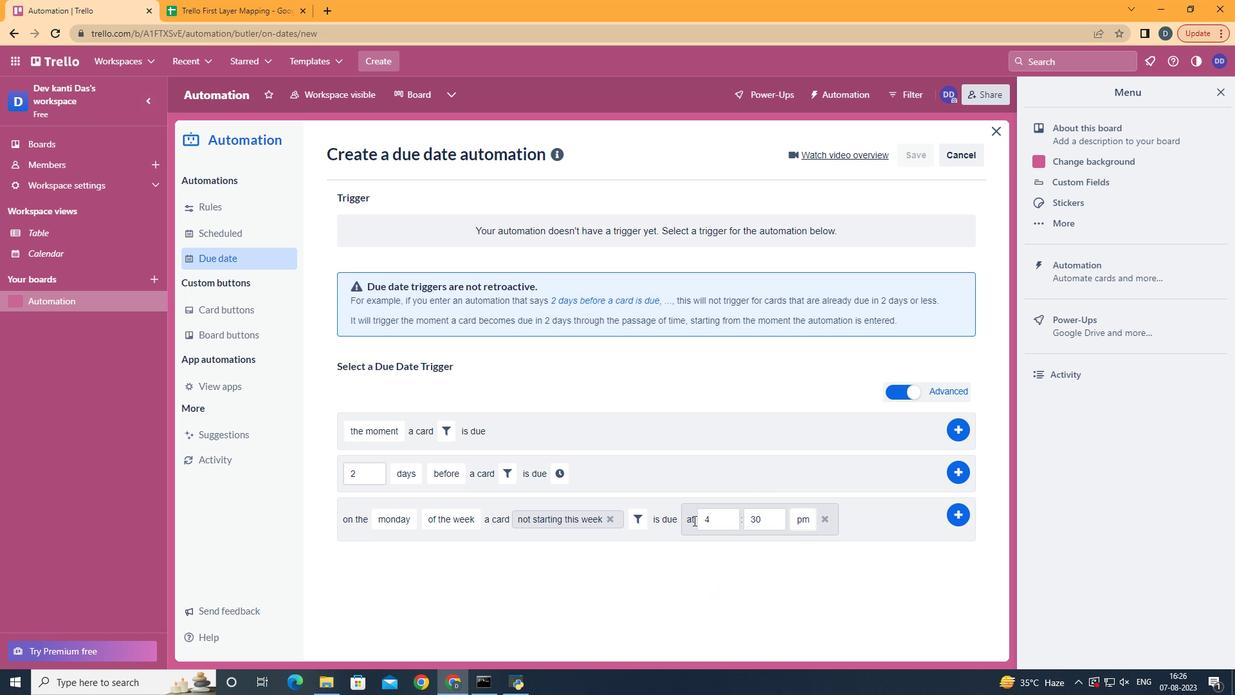 
Action: Mouse moved to (719, 520)
Screenshot: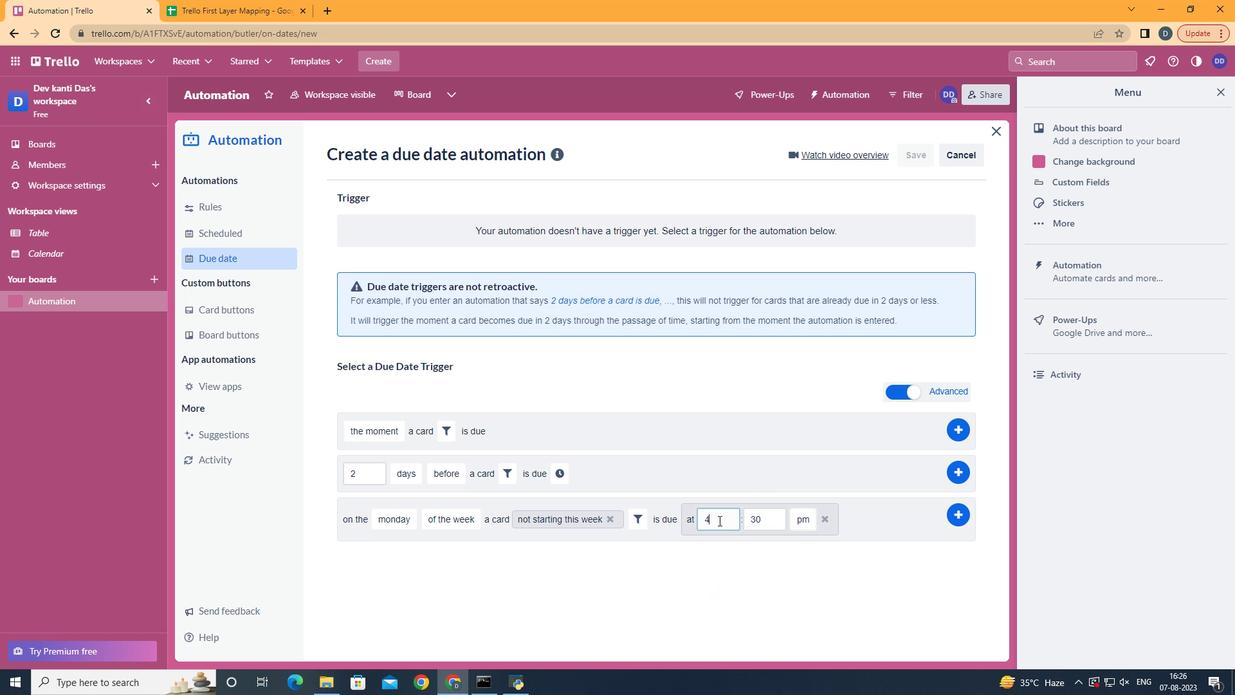 
Action: Mouse pressed left at (719, 520)
Screenshot: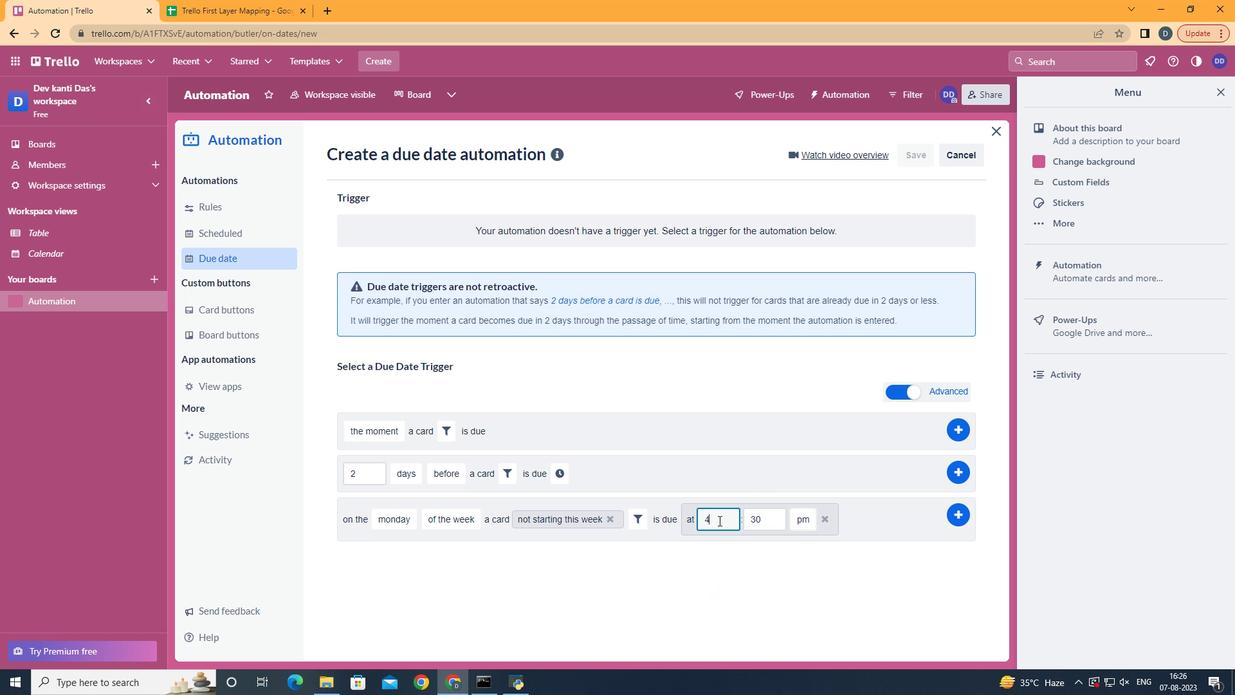 
Action: Mouse moved to (714, 520)
Screenshot: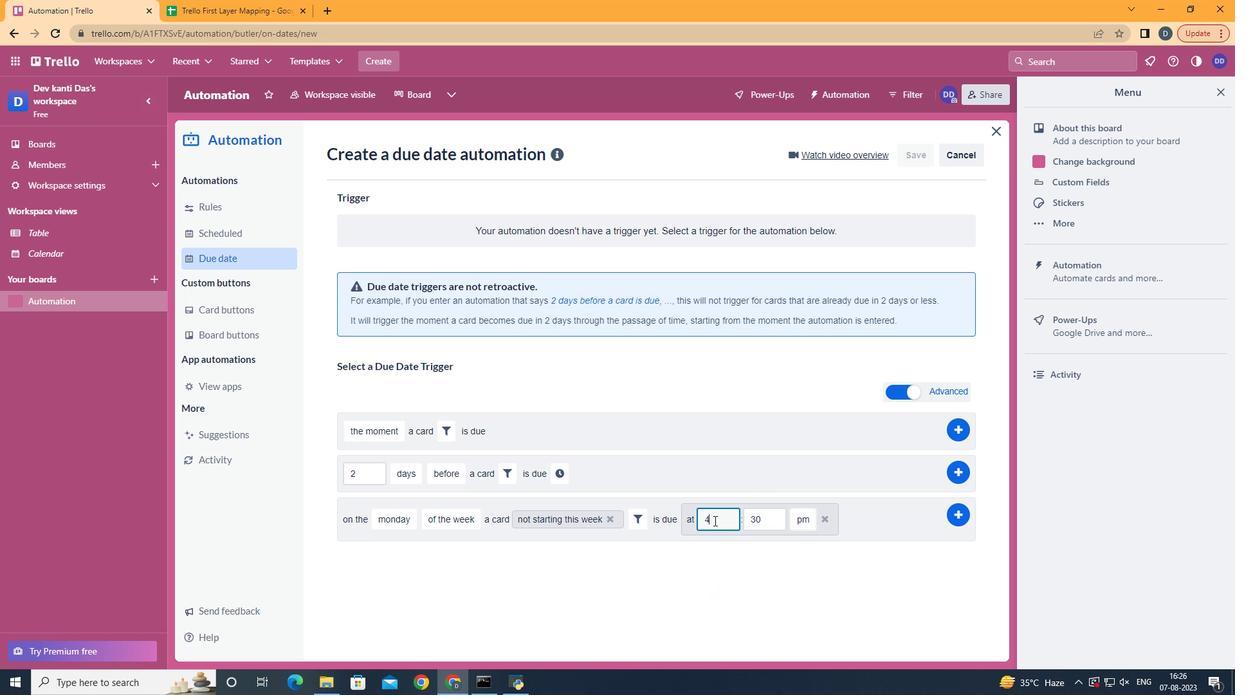 
Action: Key pressed <Key.backspace>11
Screenshot: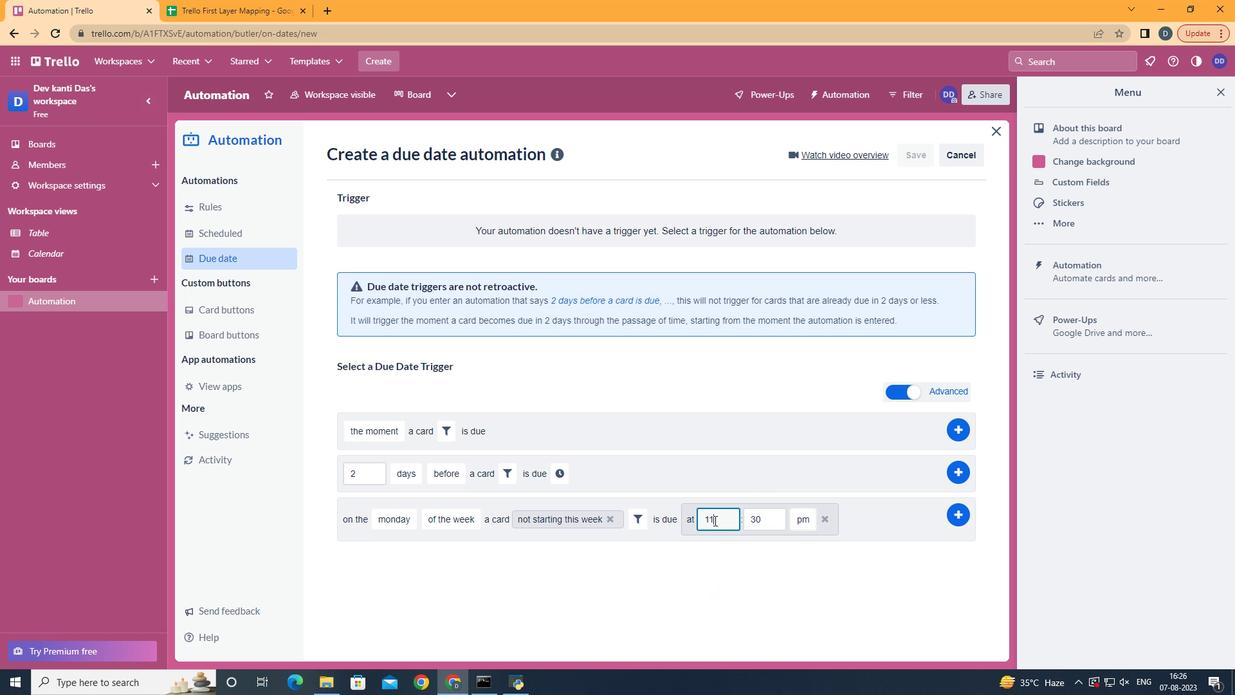 
Action: Mouse moved to (776, 520)
Screenshot: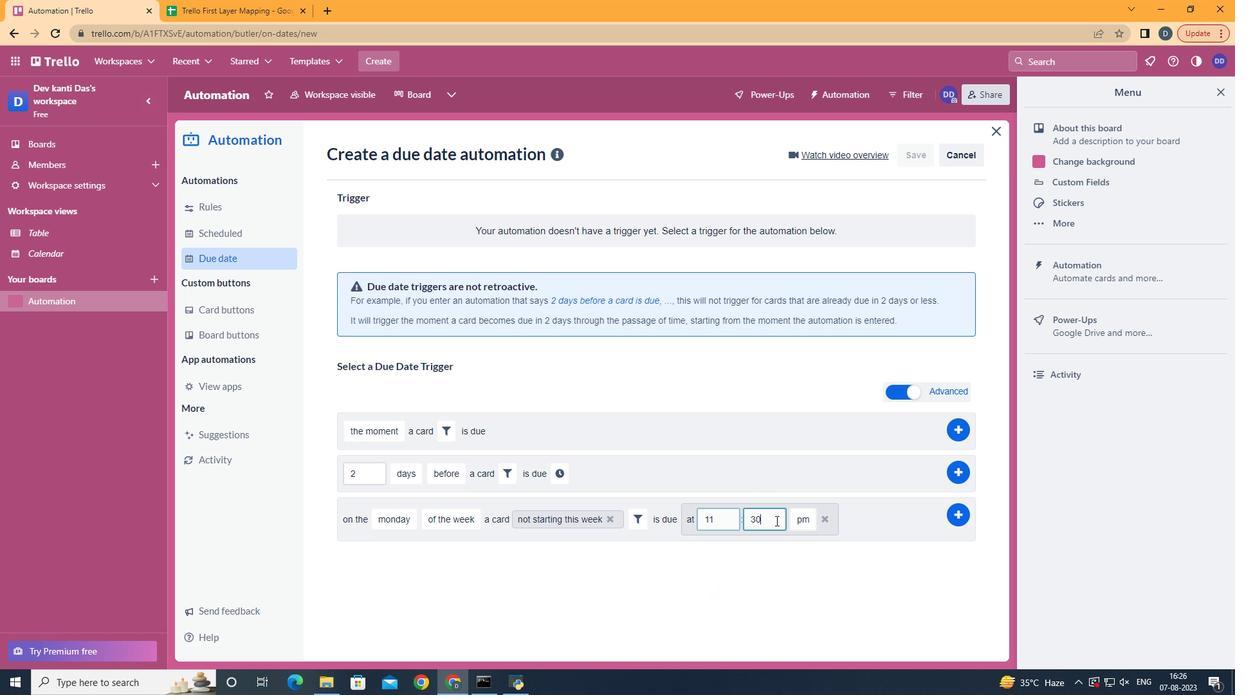 
Action: Mouse pressed left at (776, 520)
Screenshot: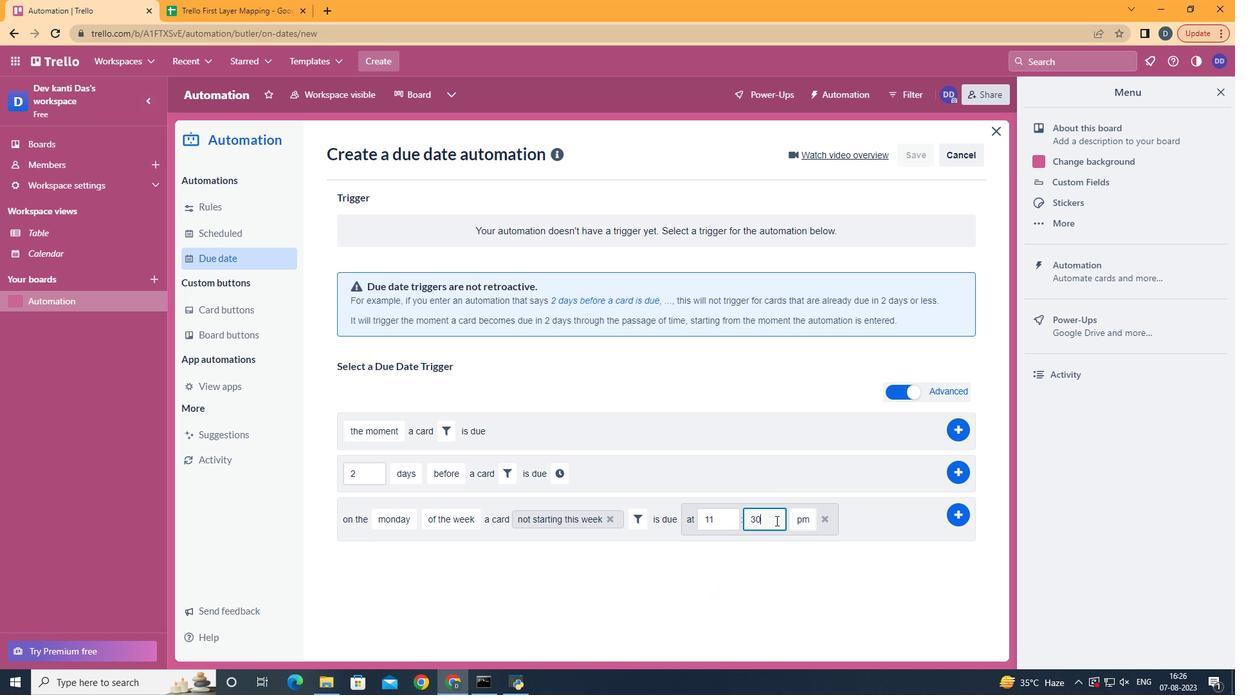 
Action: Key pressed <Key.backspace>
Screenshot: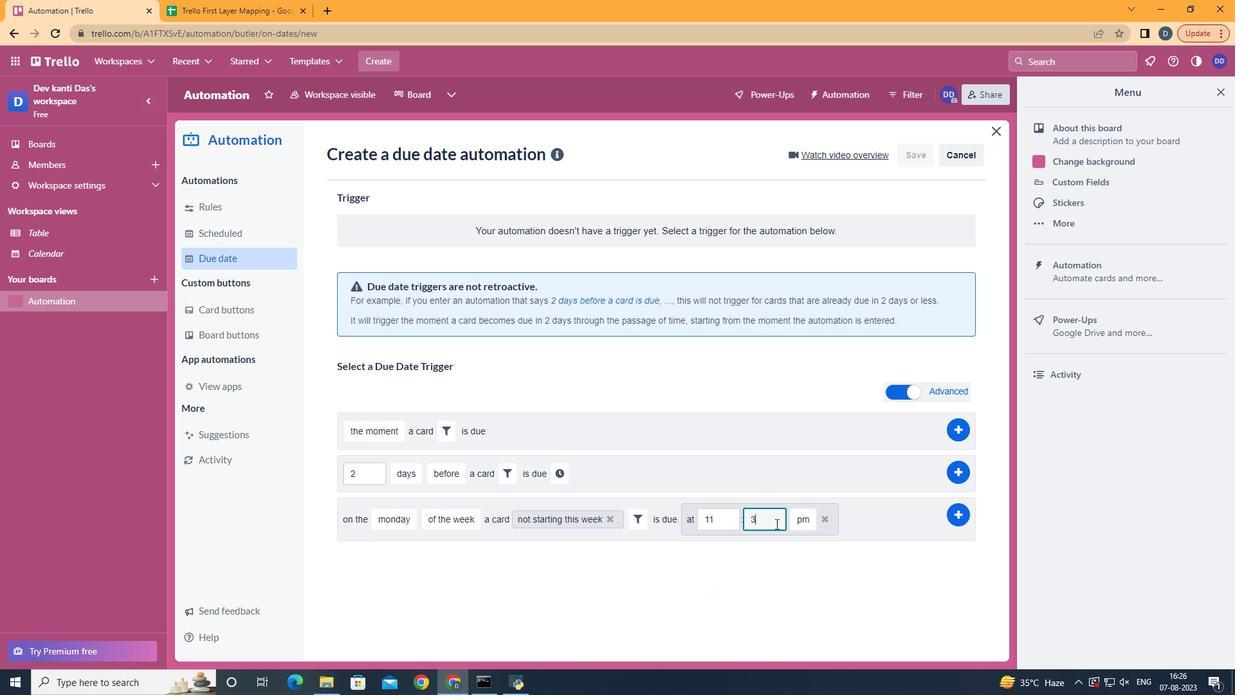 
Action: Mouse moved to (776, 524)
Screenshot: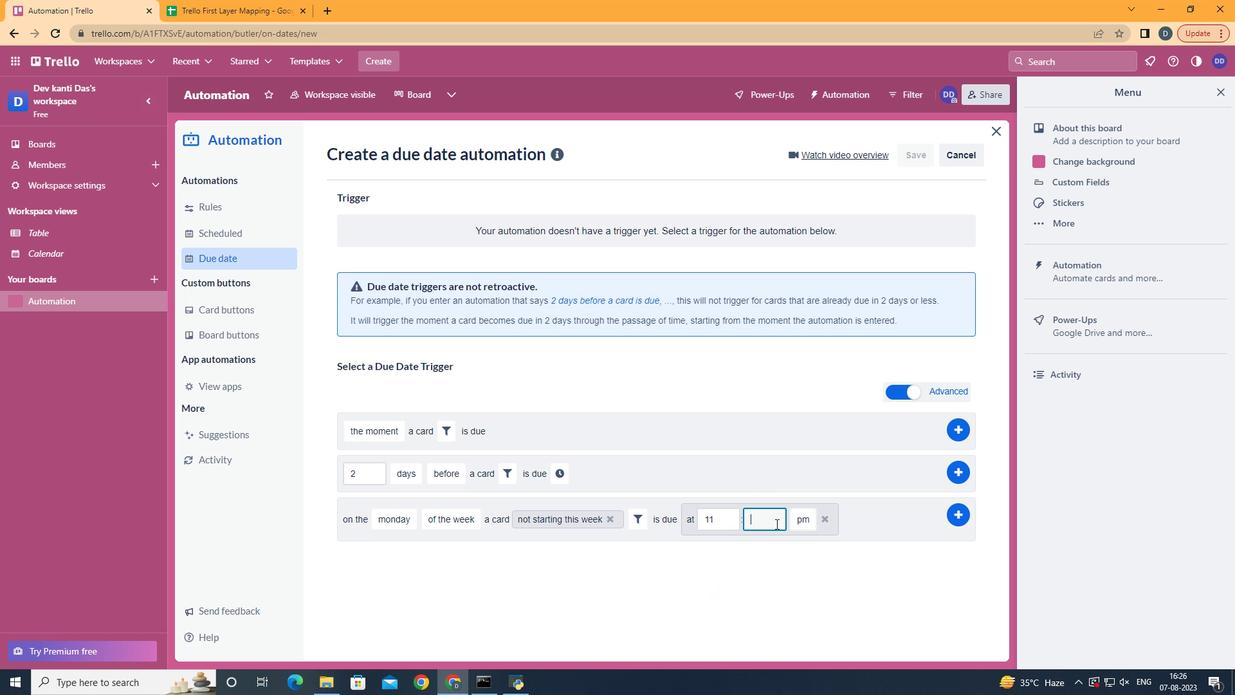 
Action: Key pressed <Key.backspace>00
Screenshot: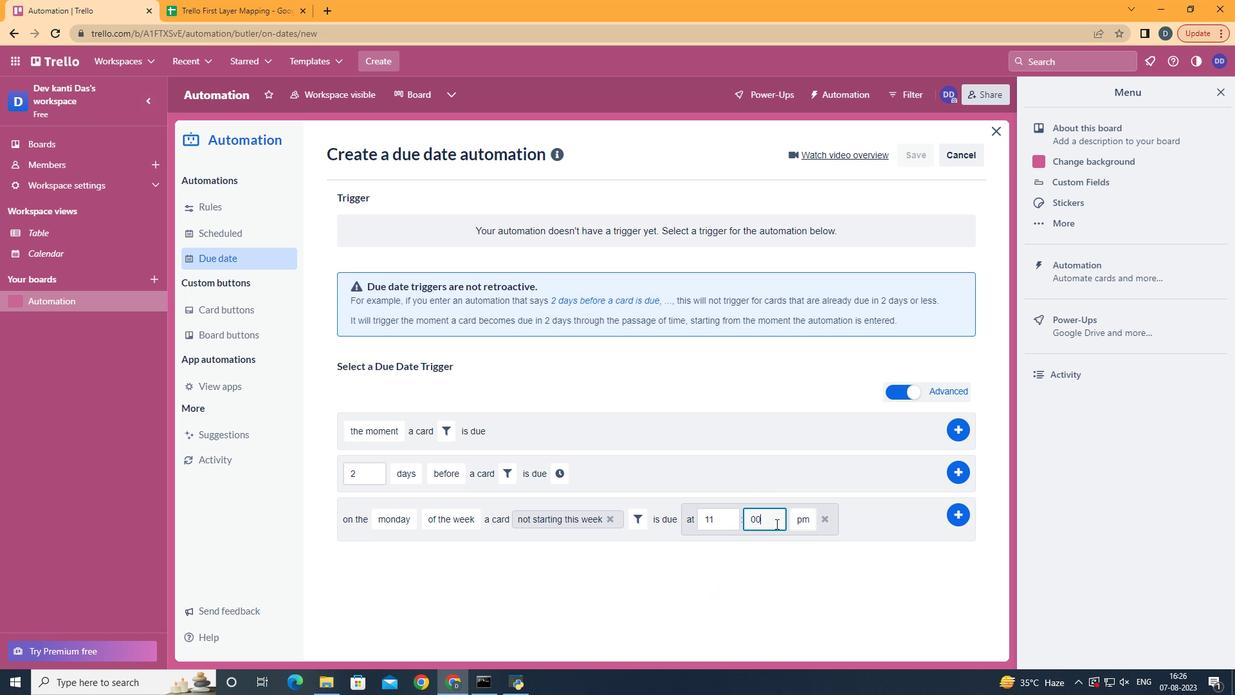 
Action: Mouse moved to (804, 547)
Screenshot: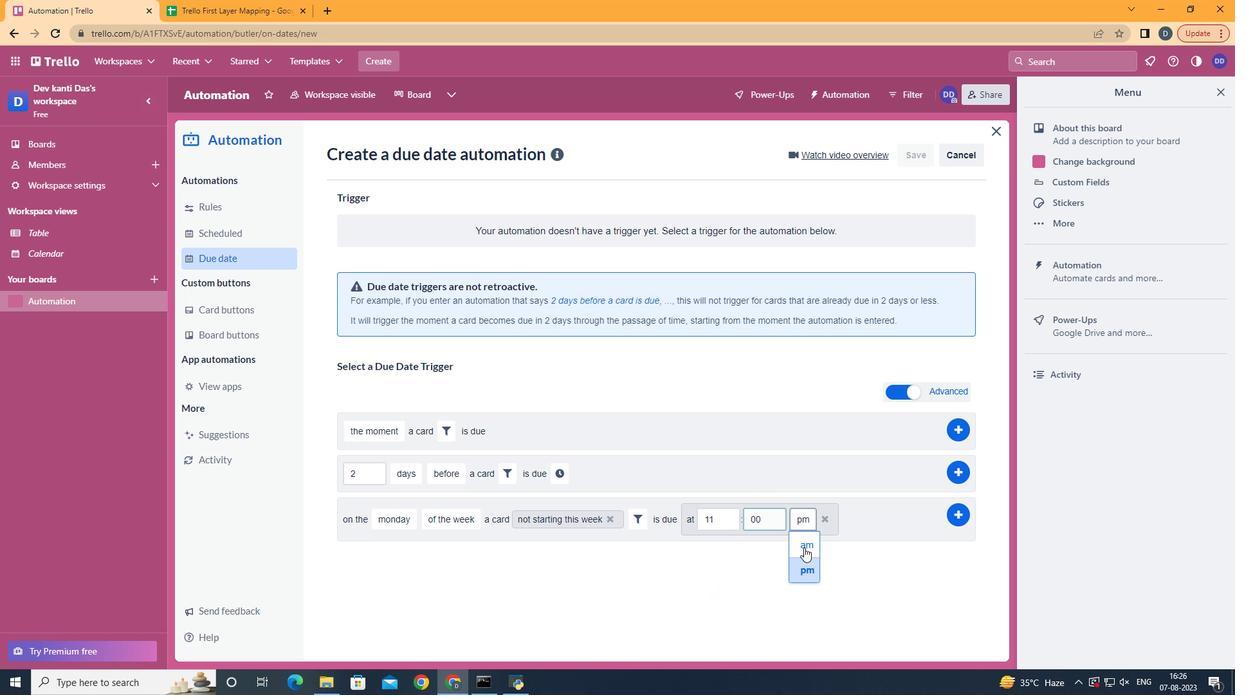 
Action: Mouse pressed left at (804, 547)
Screenshot: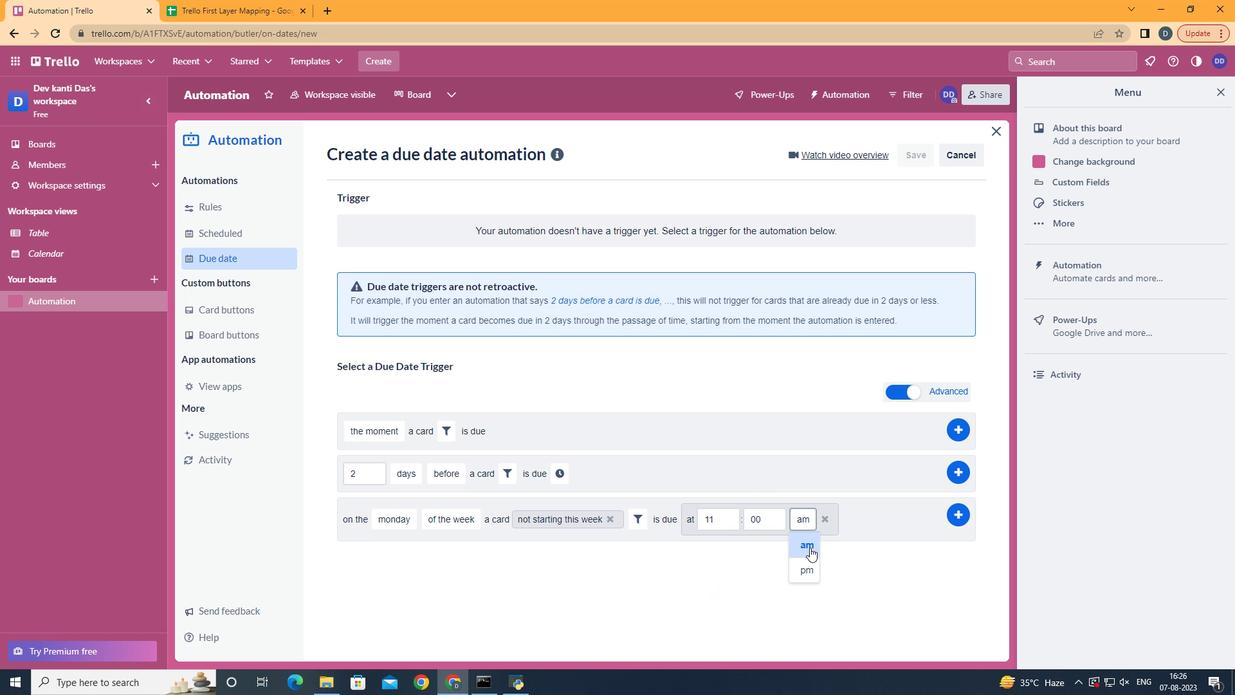 
Action: Mouse moved to (955, 515)
Screenshot: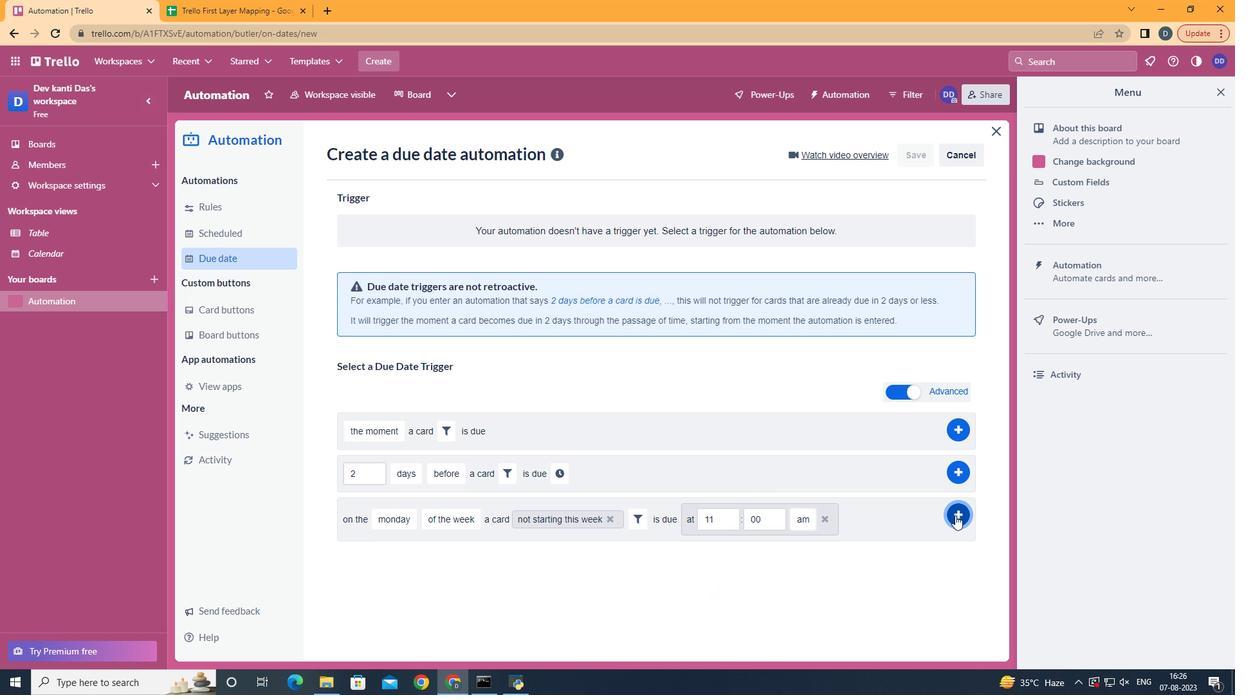 
Action: Mouse pressed left at (955, 515)
Screenshot: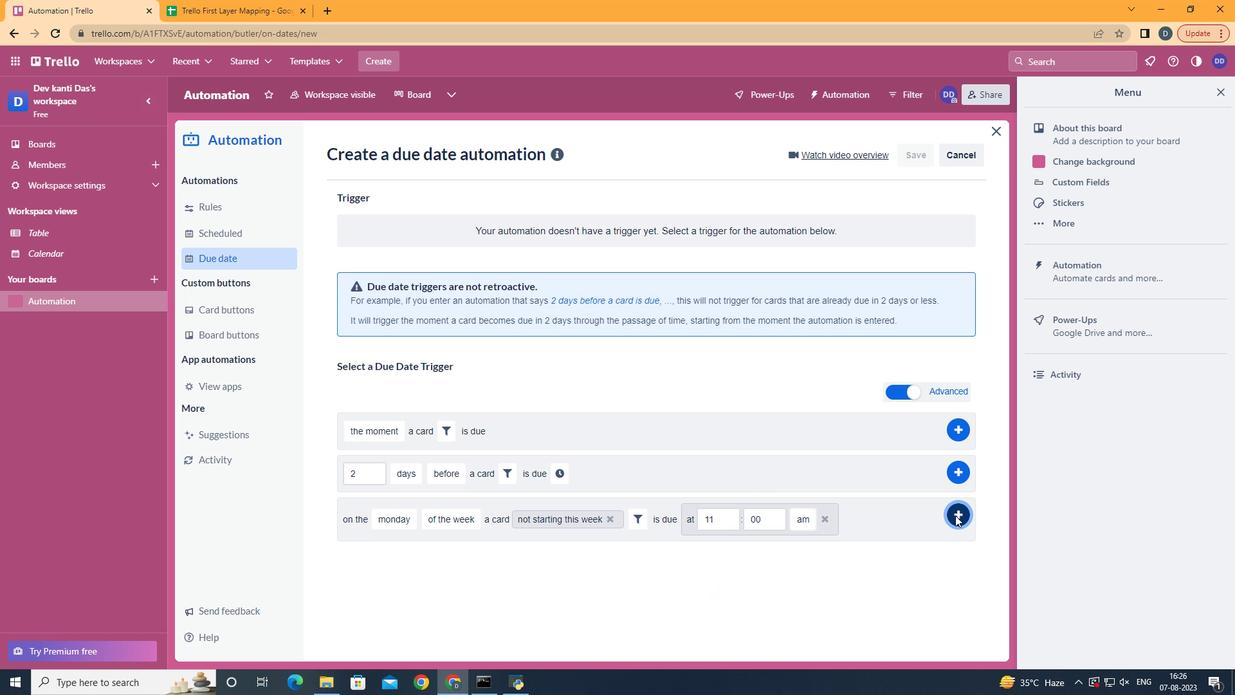 
Action: Mouse moved to (775, 229)
Screenshot: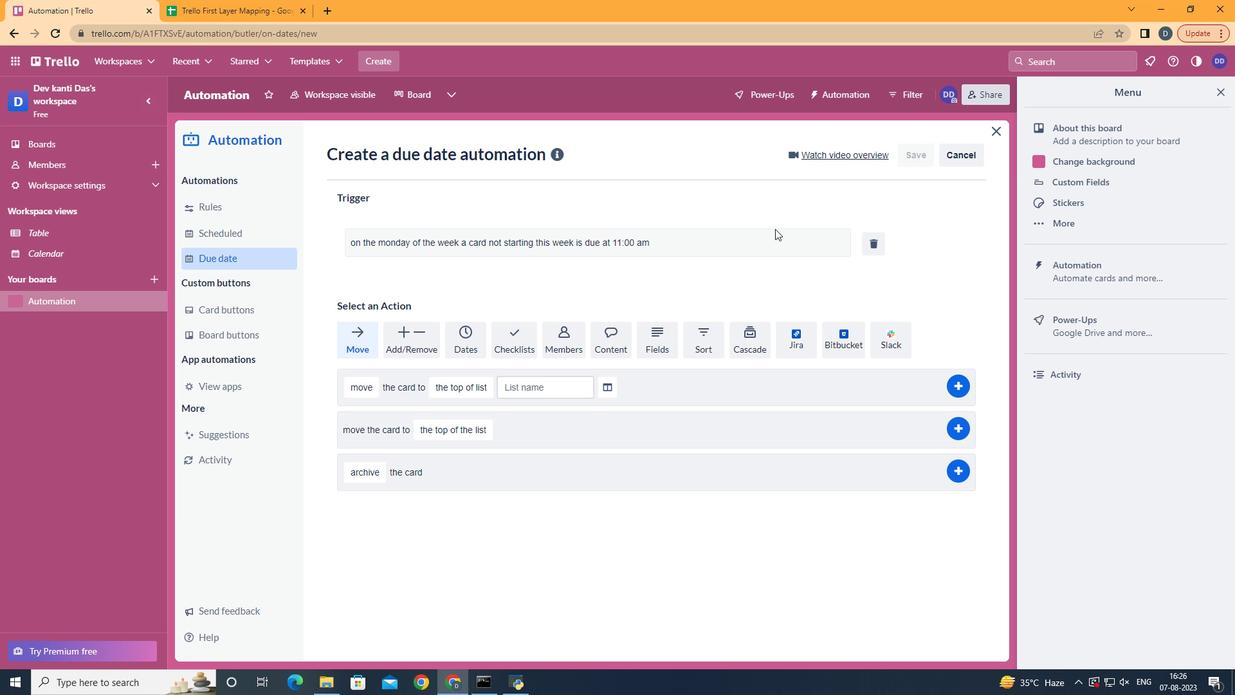 
